 Task: Search for a place to stay in Amursk, Russia from 5th to 12th September for 2 adults, with a price range of ₹10,000 to ₹15,000, 1 bedroom, 1 bed, 1 bathroom, self check-in, and free parking.
Action: Mouse pressed left at (441, 115)
Screenshot: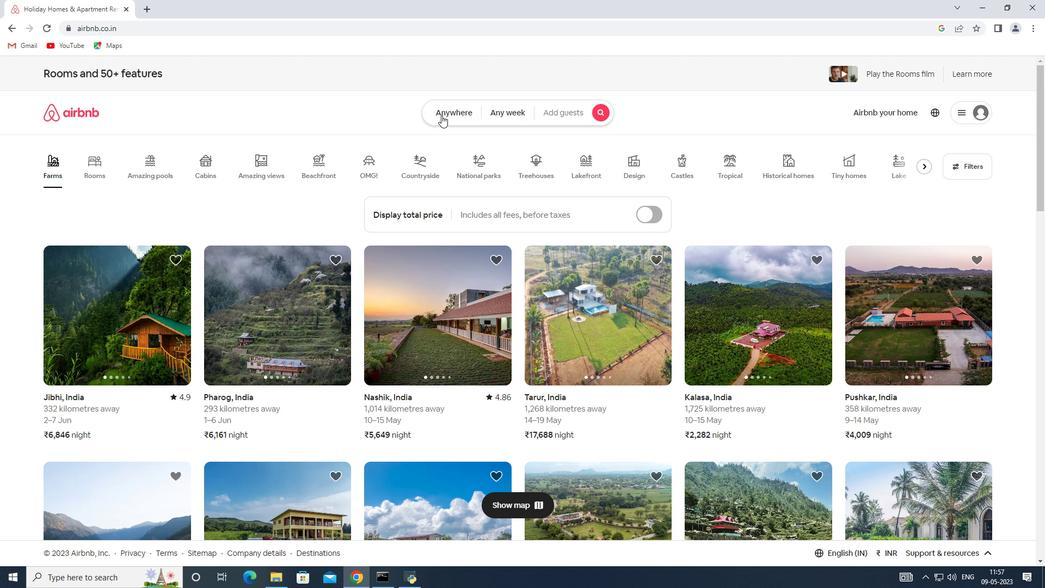
Action: Mouse moved to (349, 157)
Screenshot: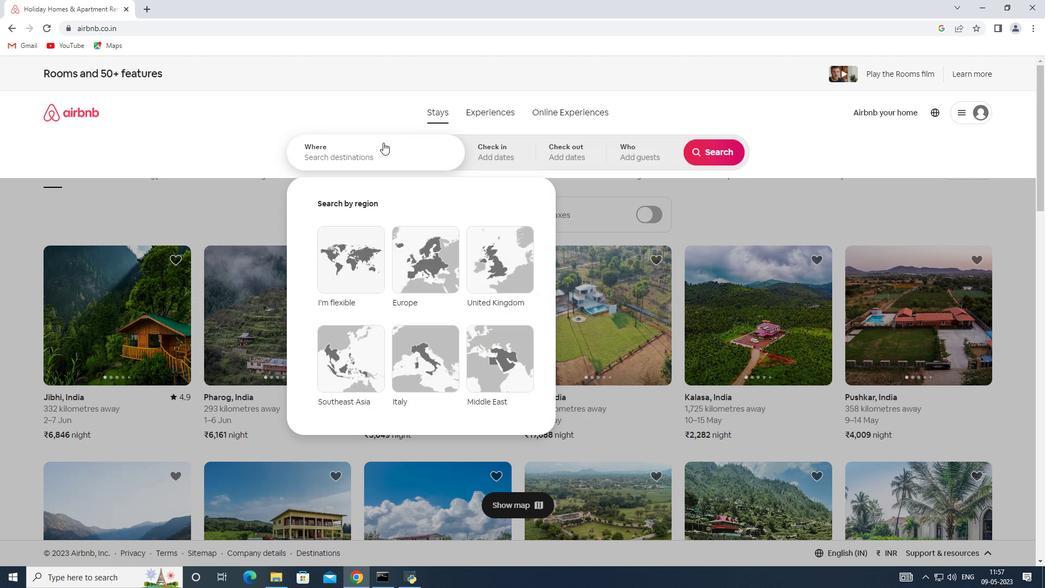 
Action: Mouse pressed left at (349, 157)
Screenshot: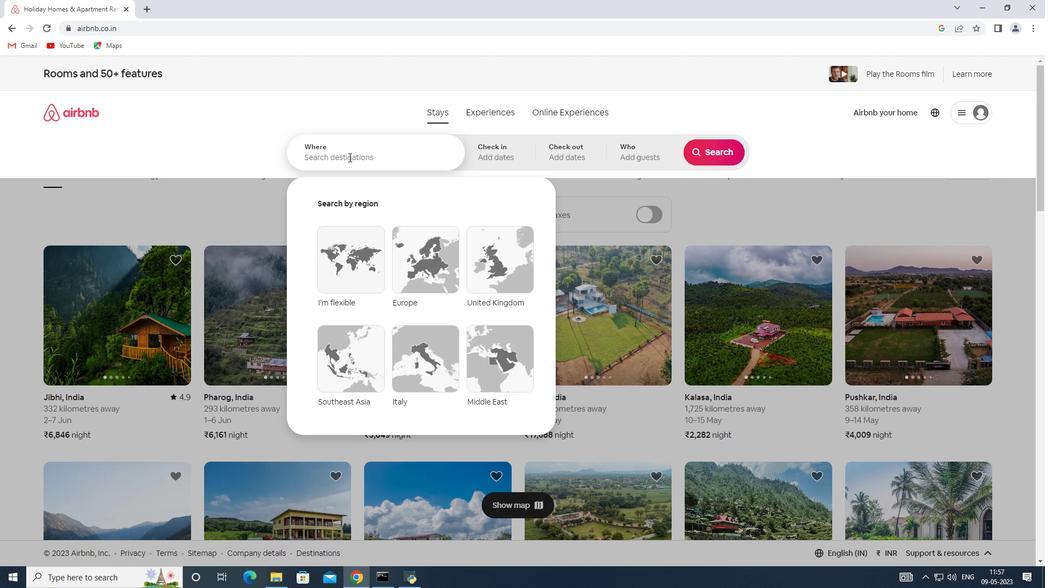 
Action: Key pressed <Key.shift><Key.shift><Key.shift><Key.shift><Key.shift>Amursk,<Key.shift>Russia
Screenshot: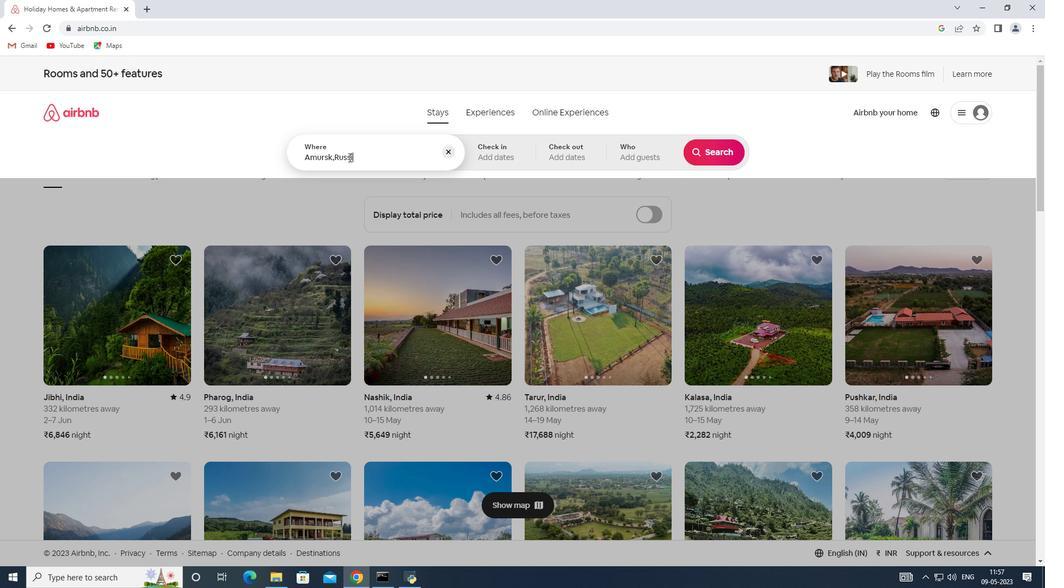 
Action: Mouse moved to (518, 167)
Screenshot: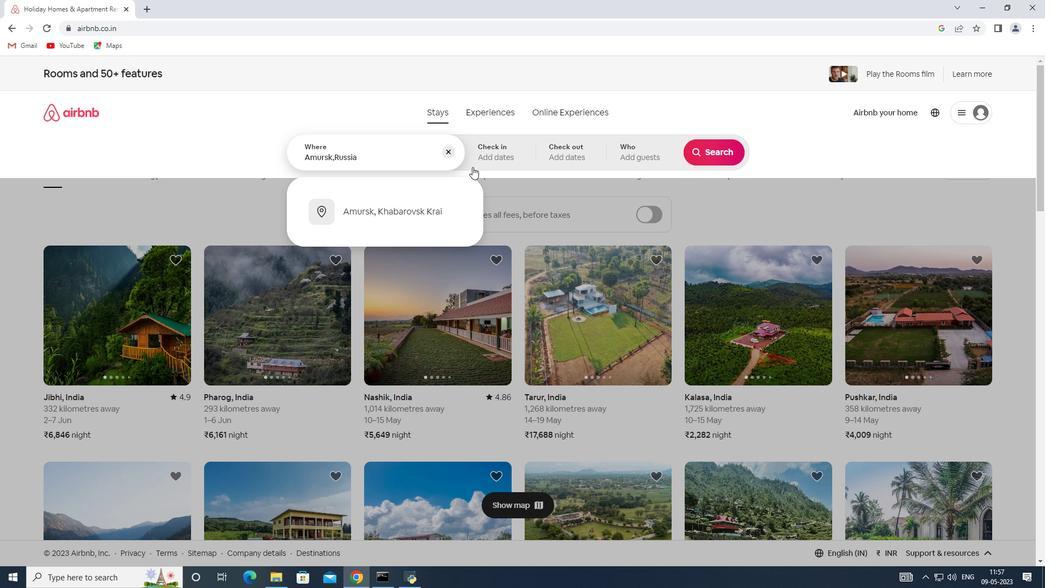 
Action: Mouse pressed left at (518, 167)
Screenshot: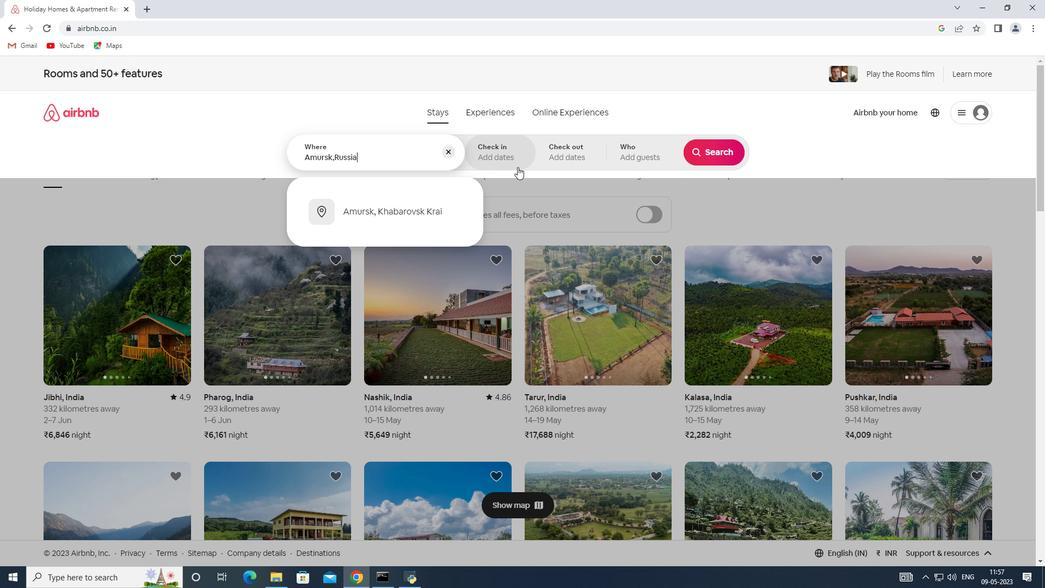
Action: Mouse moved to (714, 240)
Screenshot: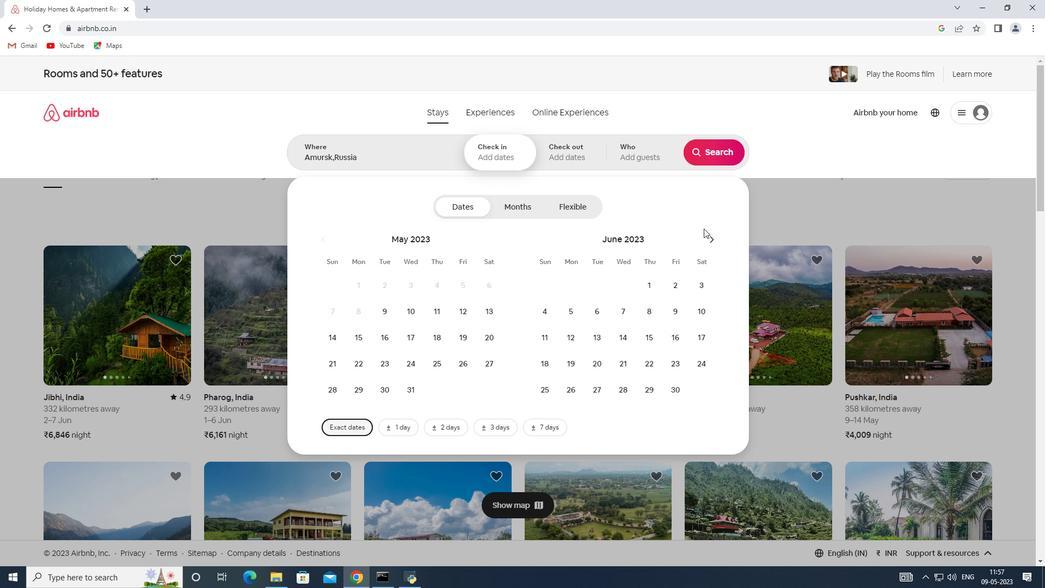 
Action: Mouse pressed left at (714, 240)
Screenshot: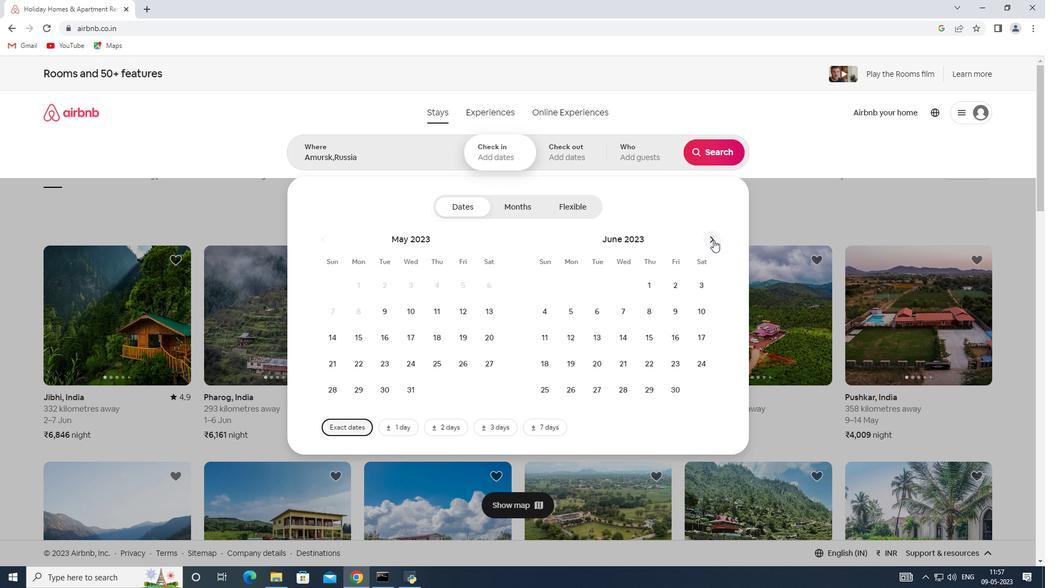 
Action: Mouse pressed left at (714, 240)
Screenshot: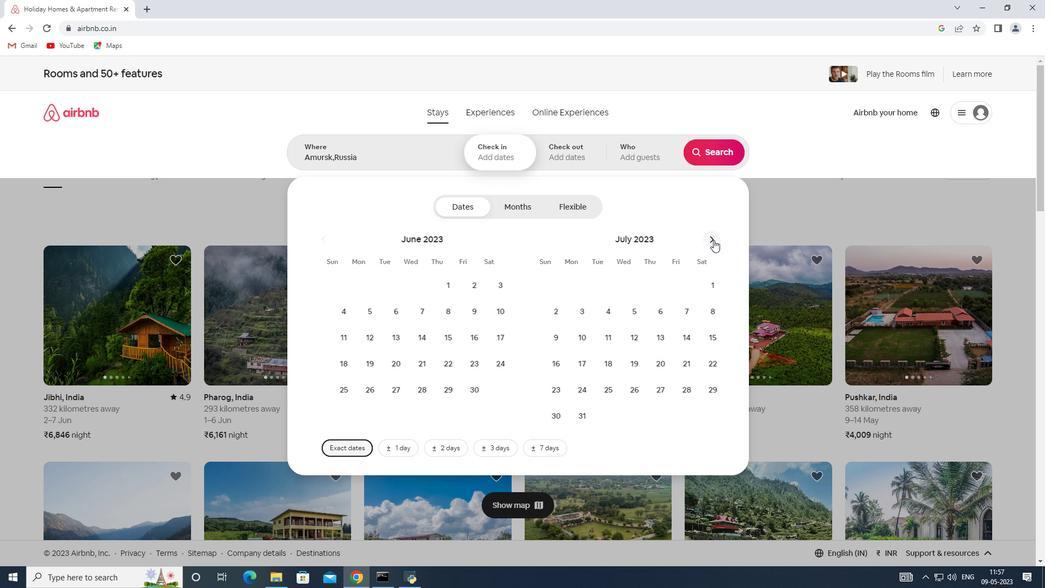 
Action: Mouse pressed left at (714, 240)
Screenshot: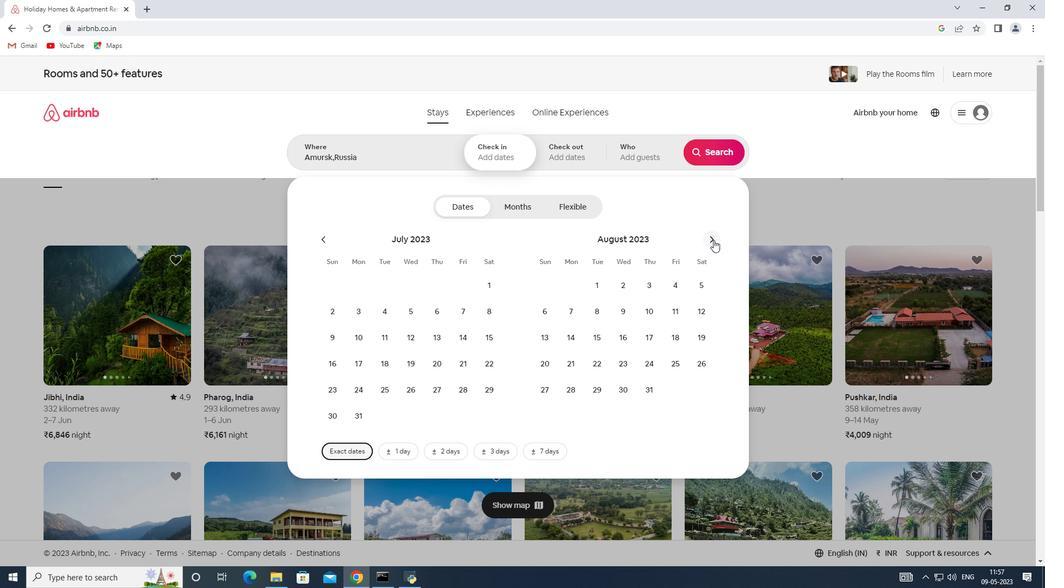 
Action: Mouse moved to (590, 311)
Screenshot: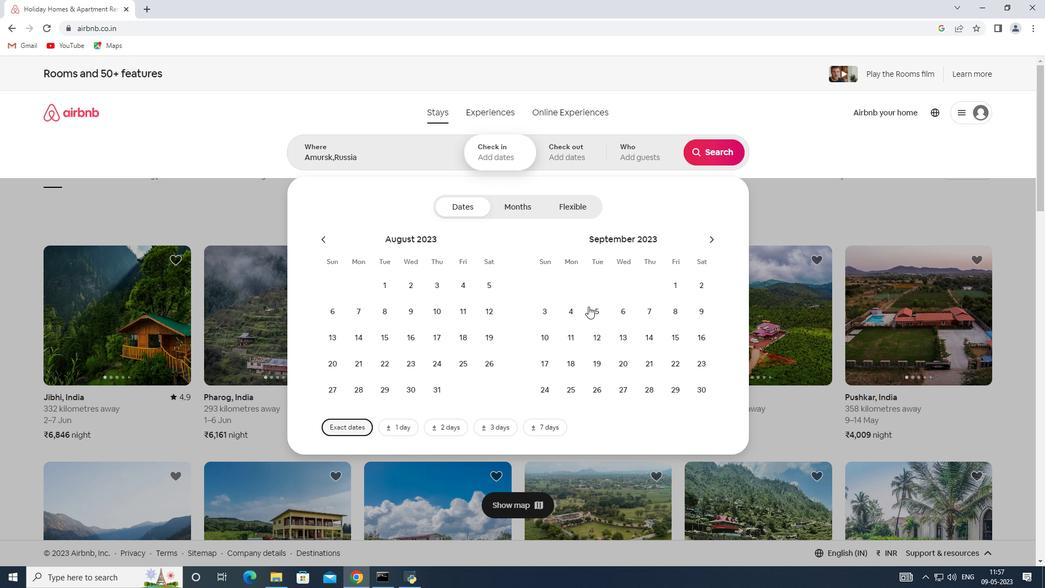
Action: Mouse pressed left at (590, 311)
Screenshot: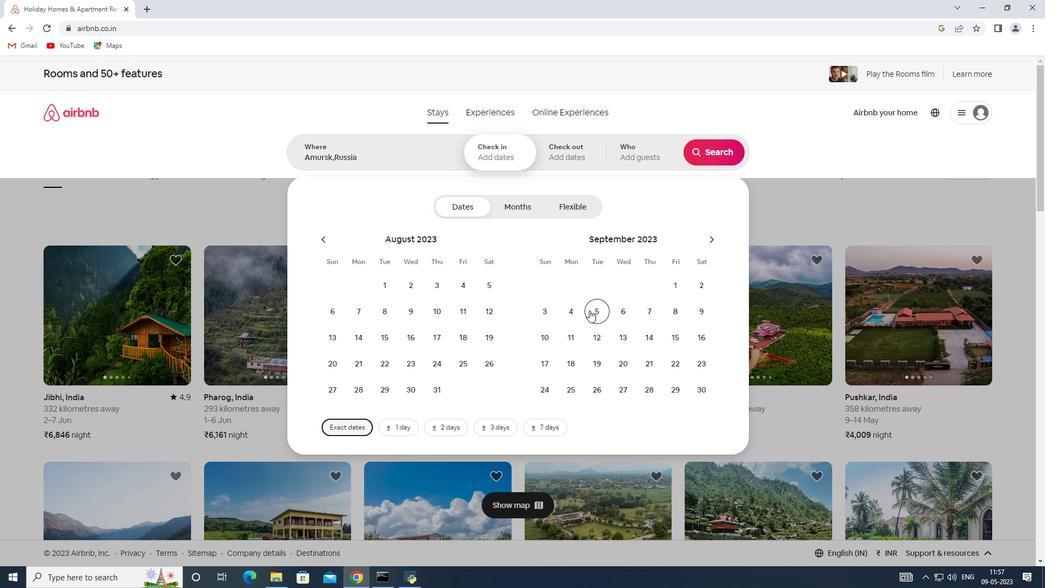 
Action: Mouse moved to (598, 338)
Screenshot: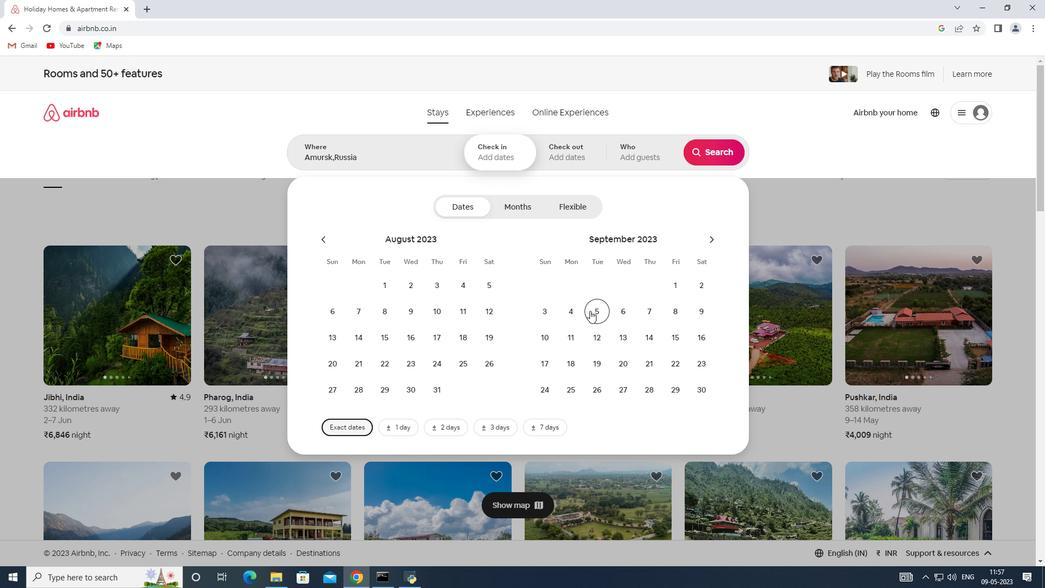 
Action: Mouse pressed left at (598, 338)
Screenshot: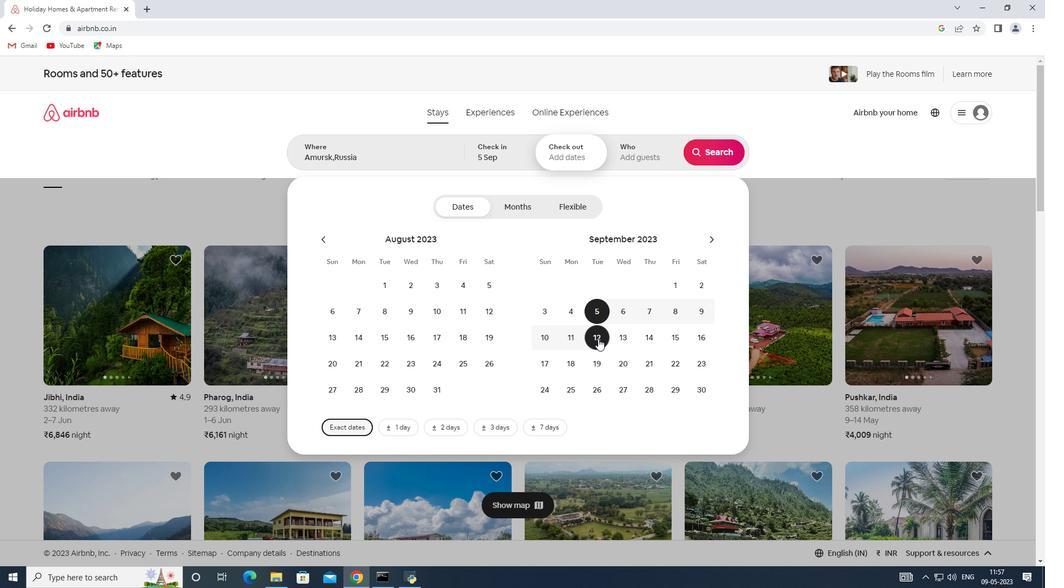
Action: Mouse moved to (629, 160)
Screenshot: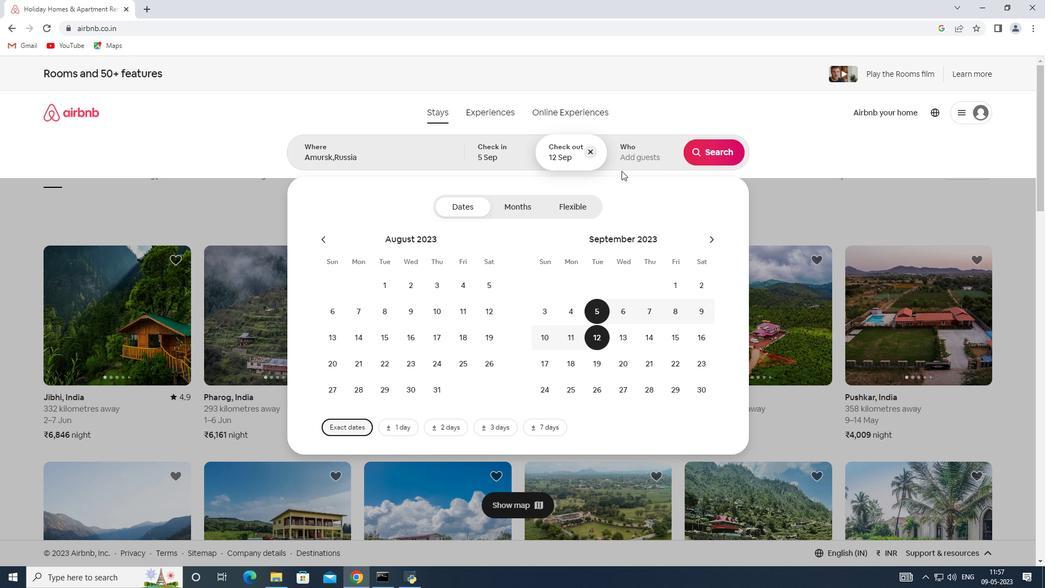 
Action: Mouse pressed left at (629, 160)
Screenshot: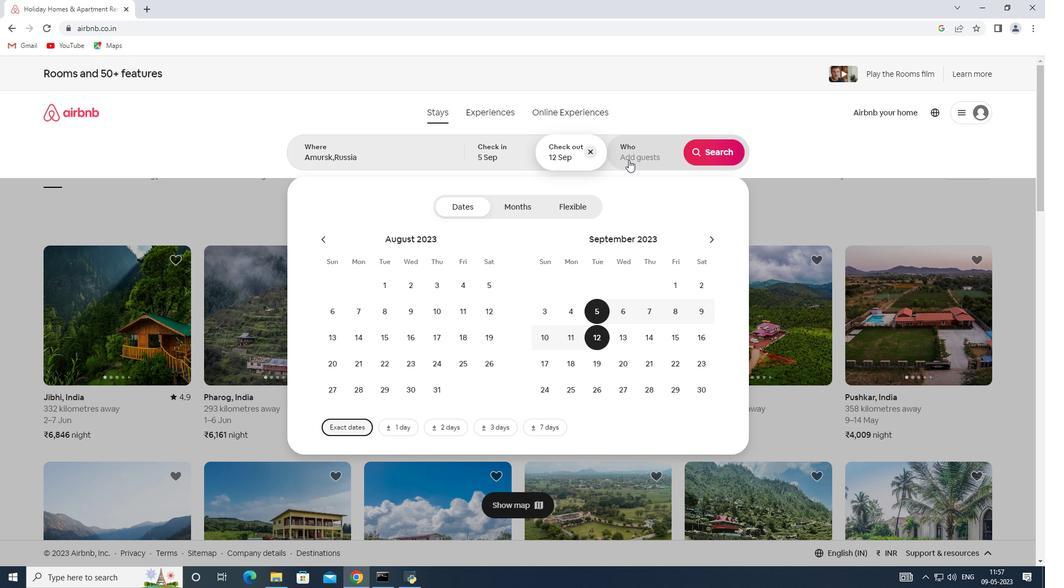
Action: Mouse moved to (718, 203)
Screenshot: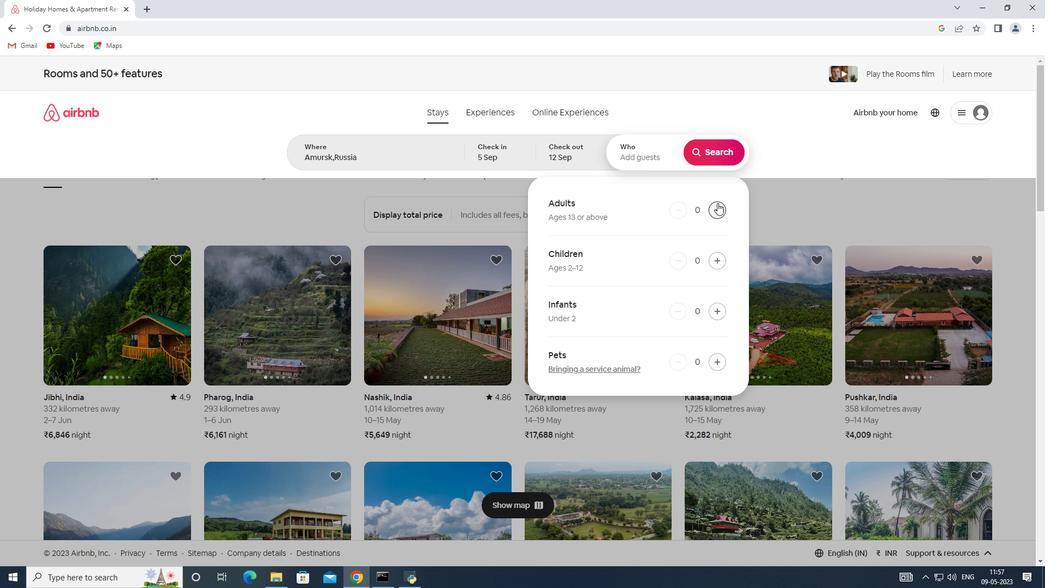 
Action: Mouse pressed left at (718, 203)
Screenshot: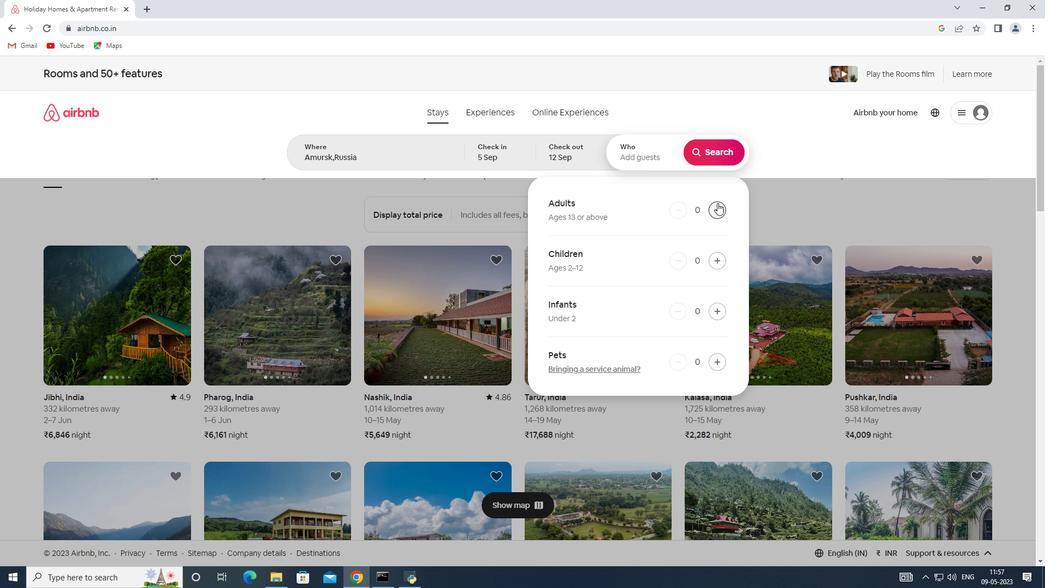 
Action: Mouse pressed left at (718, 203)
Screenshot: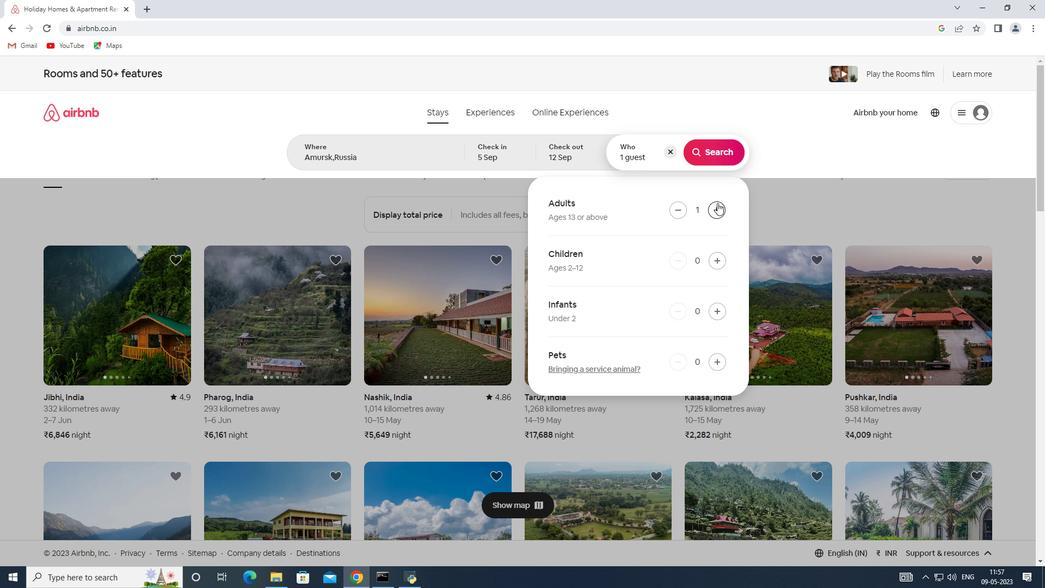 
Action: Mouse moved to (707, 152)
Screenshot: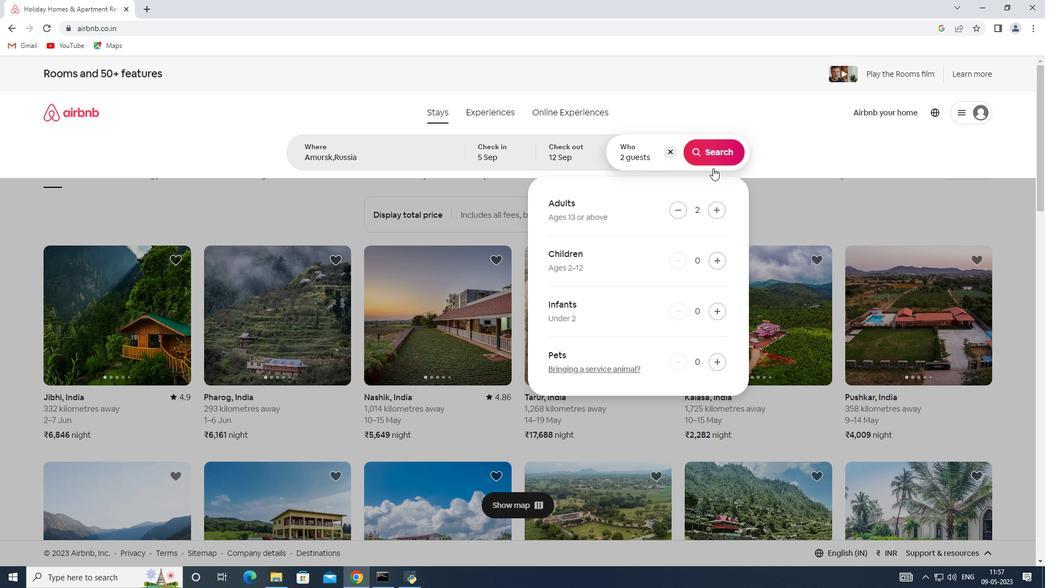 
Action: Mouse pressed left at (707, 152)
Screenshot: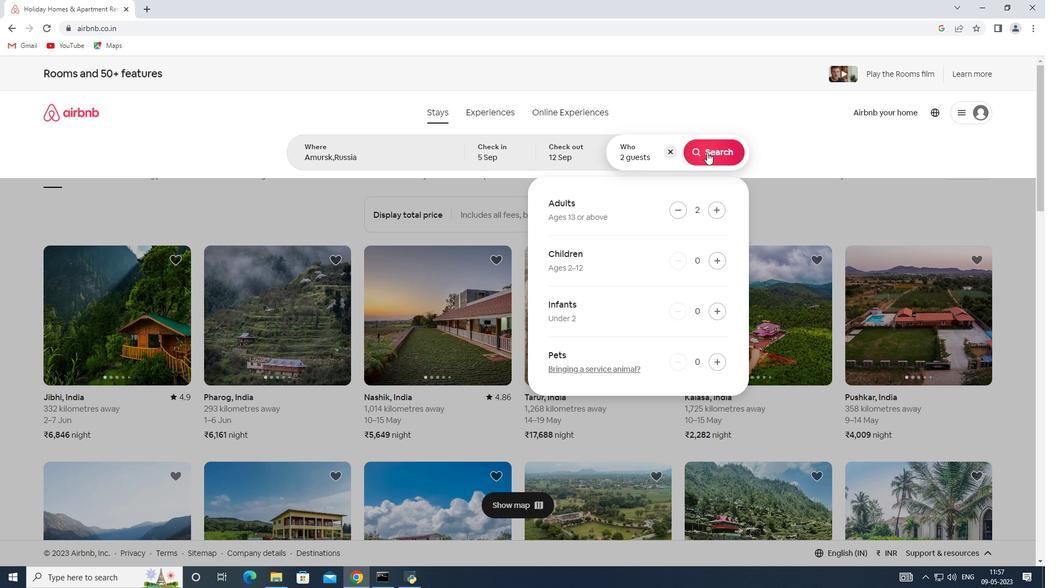 
Action: Mouse moved to (1001, 116)
Screenshot: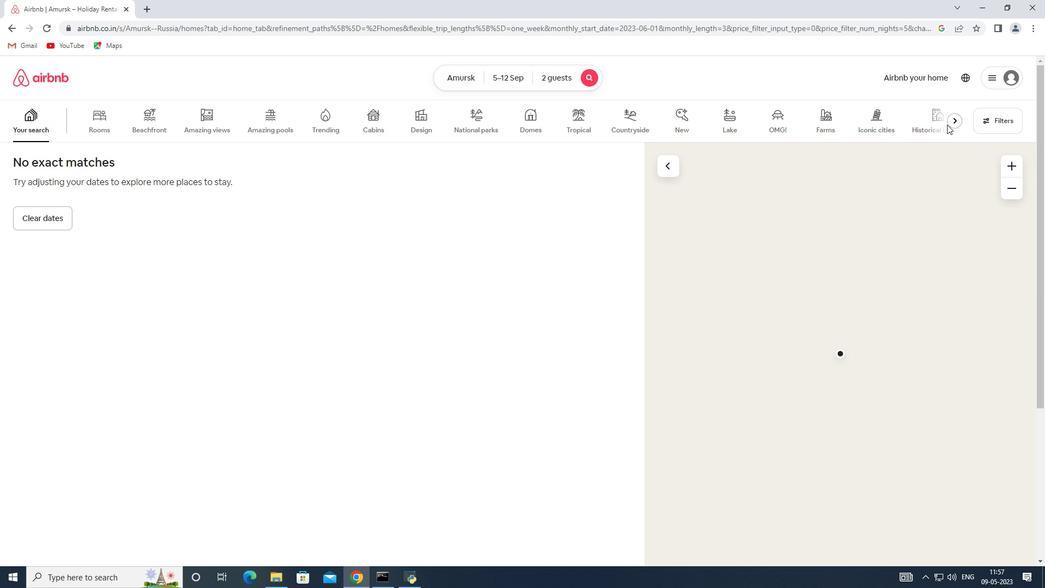 
Action: Mouse pressed left at (1001, 116)
Screenshot: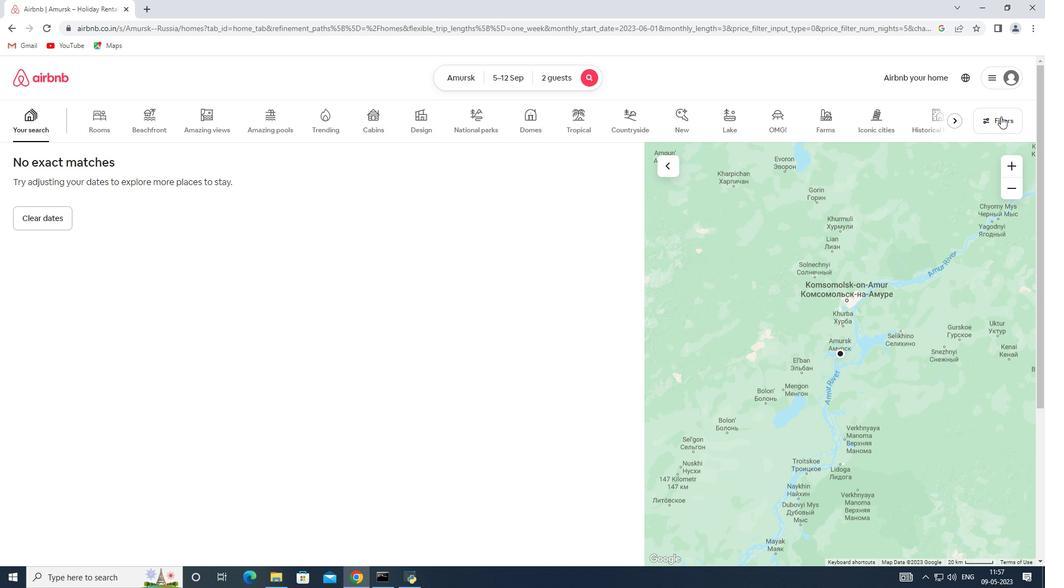
Action: Mouse moved to (373, 390)
Screenshot: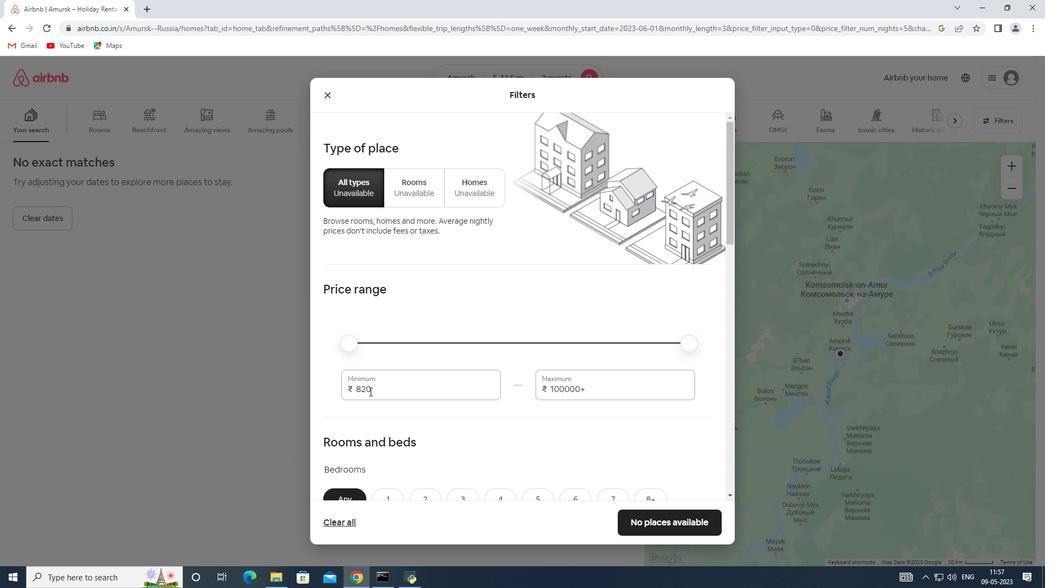 
Action: Mouse pressed left at (373, 390)
Screenshot: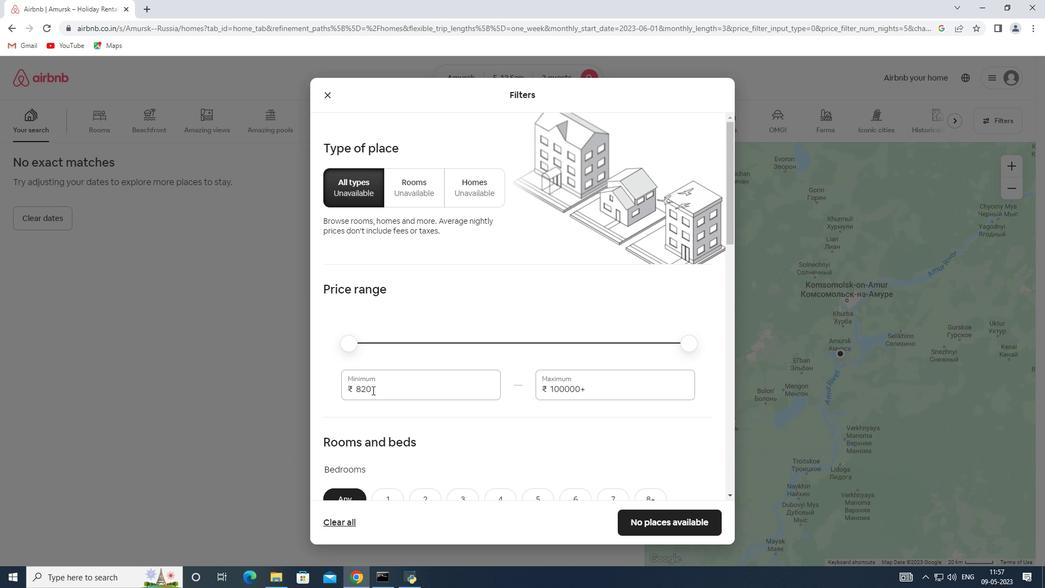 
Action: Mouse moved to (330, 390)
Screenshot: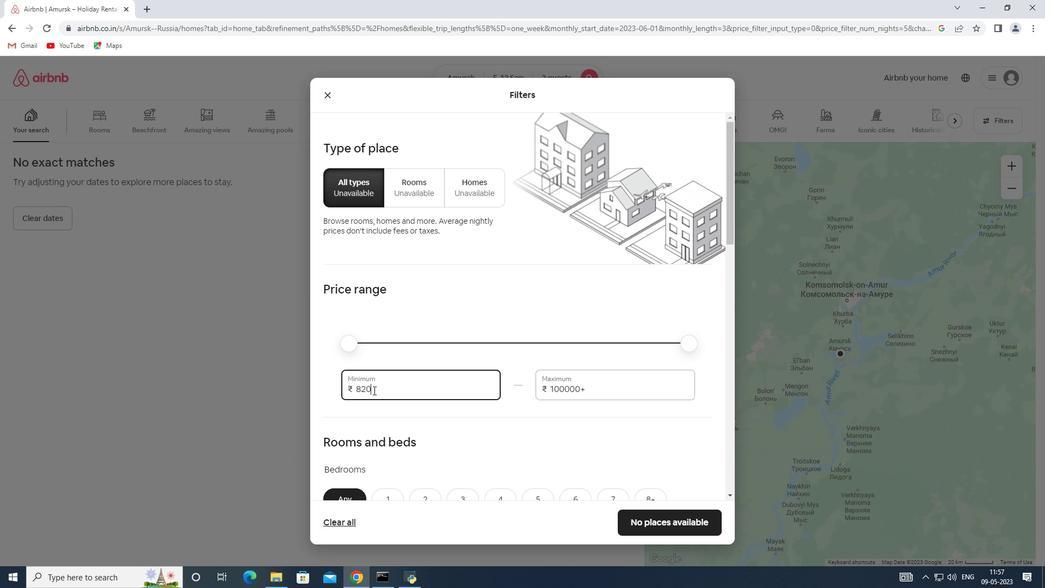 
Action: Key pressed 10000
Screenshot: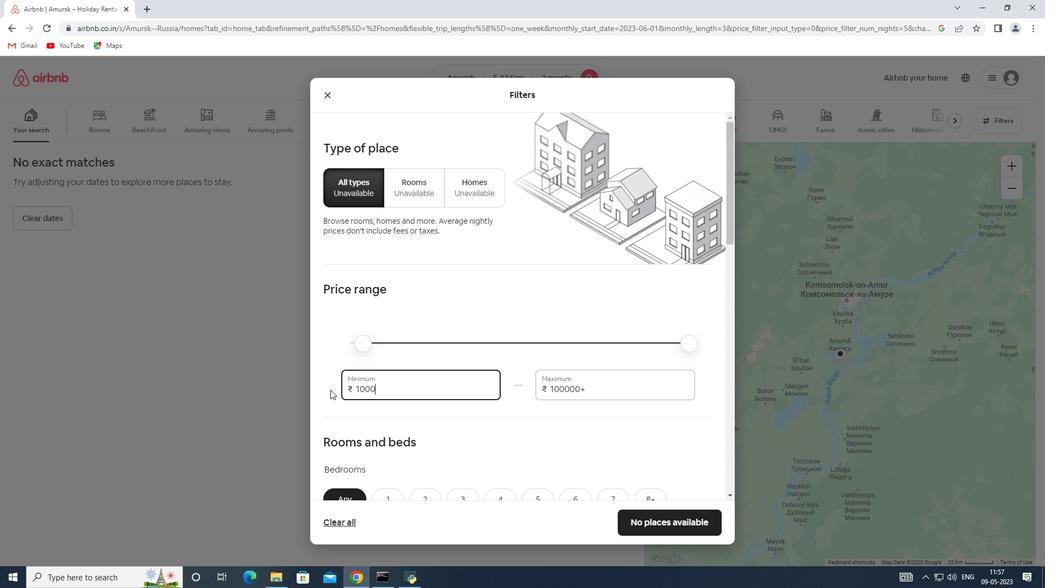 
Action: Mouse moved to (592, 392)
Screenshot: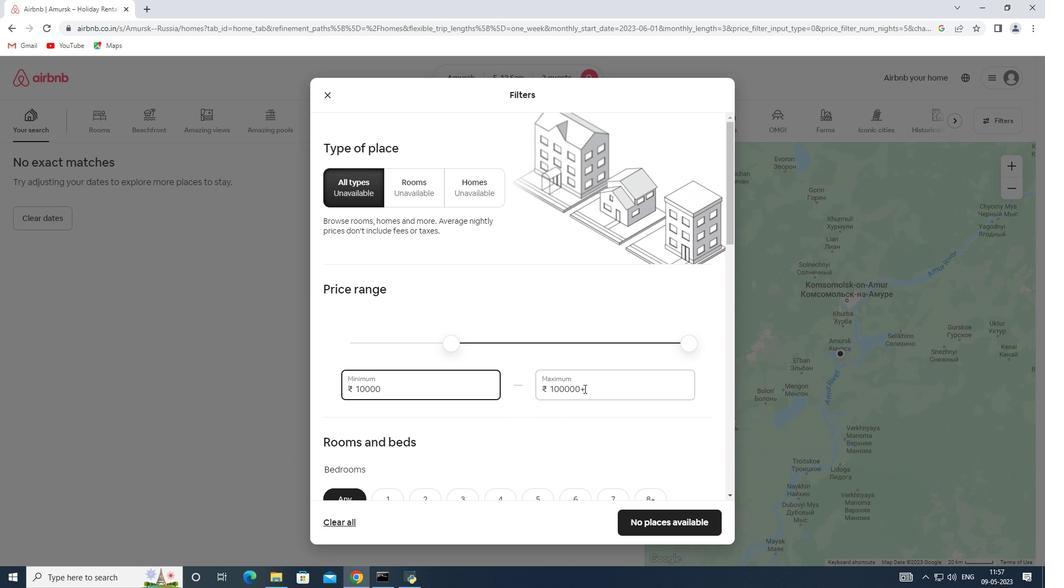 
Action: Mouse pressed left at (592, 392)
Screenshot: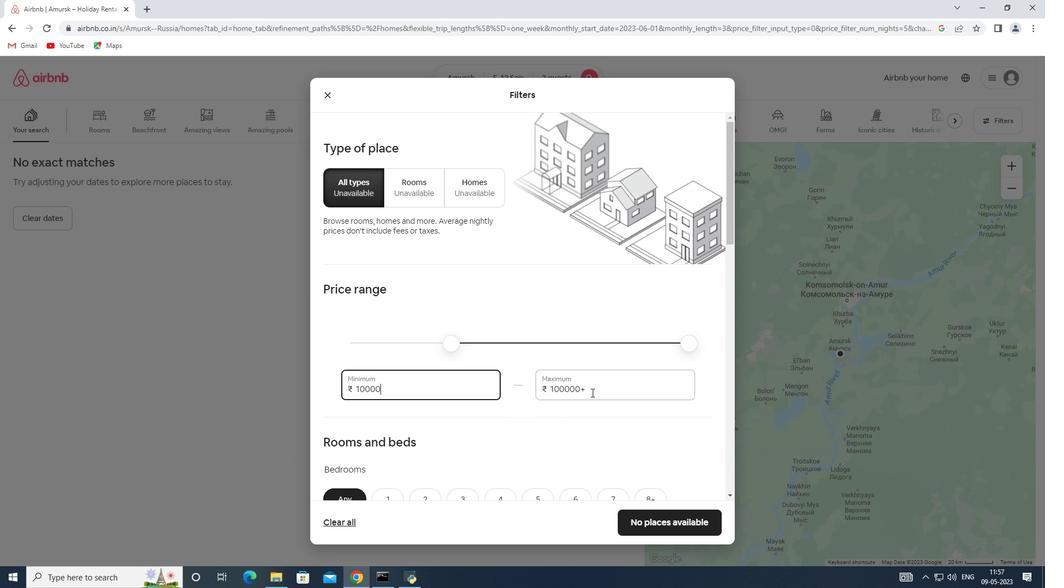 
Action: Mouse moved to (521, 386)
Screenshot: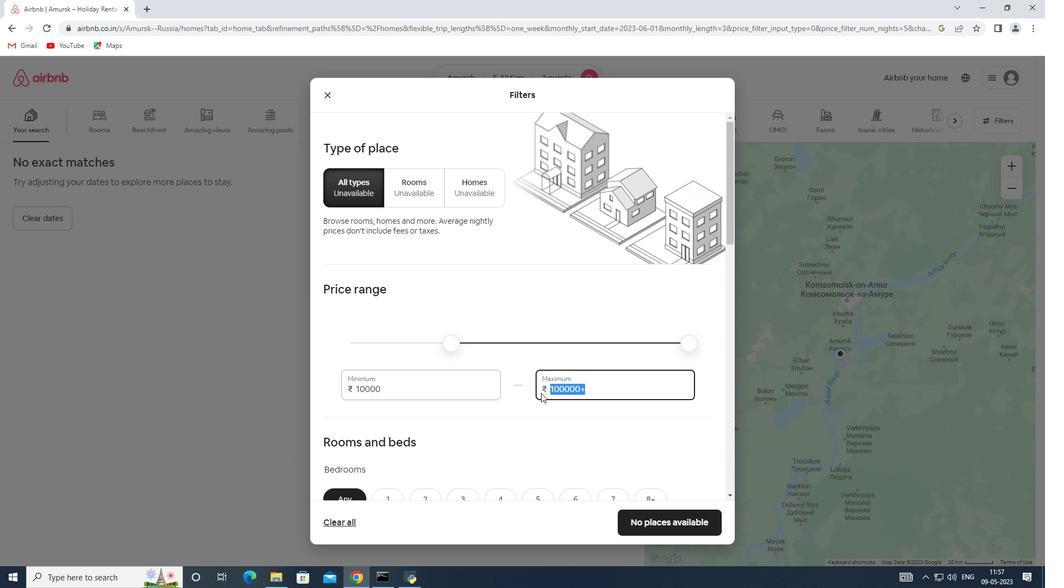 
Action: Key pressed 15
Screenshot: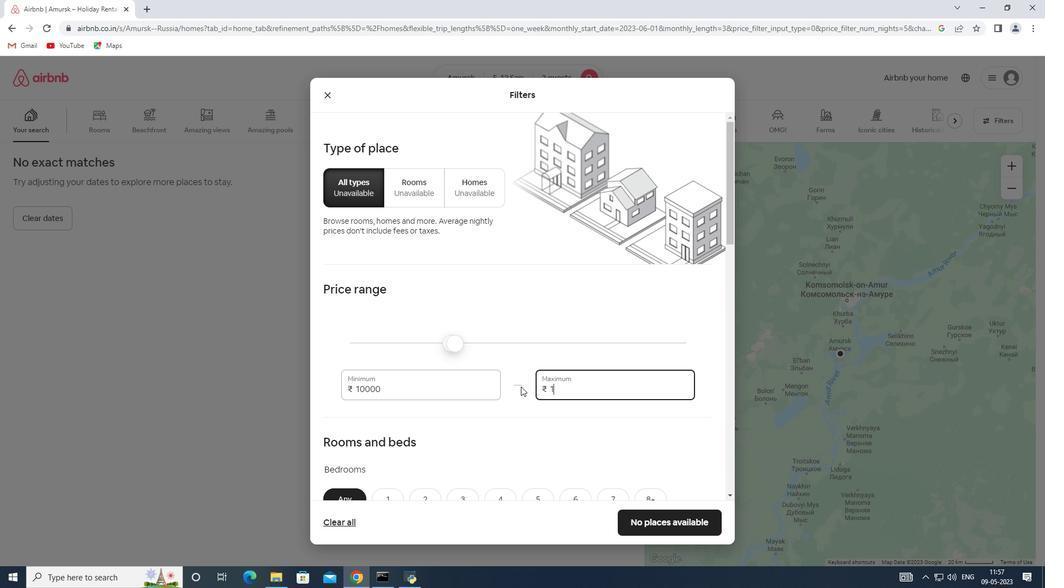 
Action: Mouse moved to (520, 386)
Screenshot: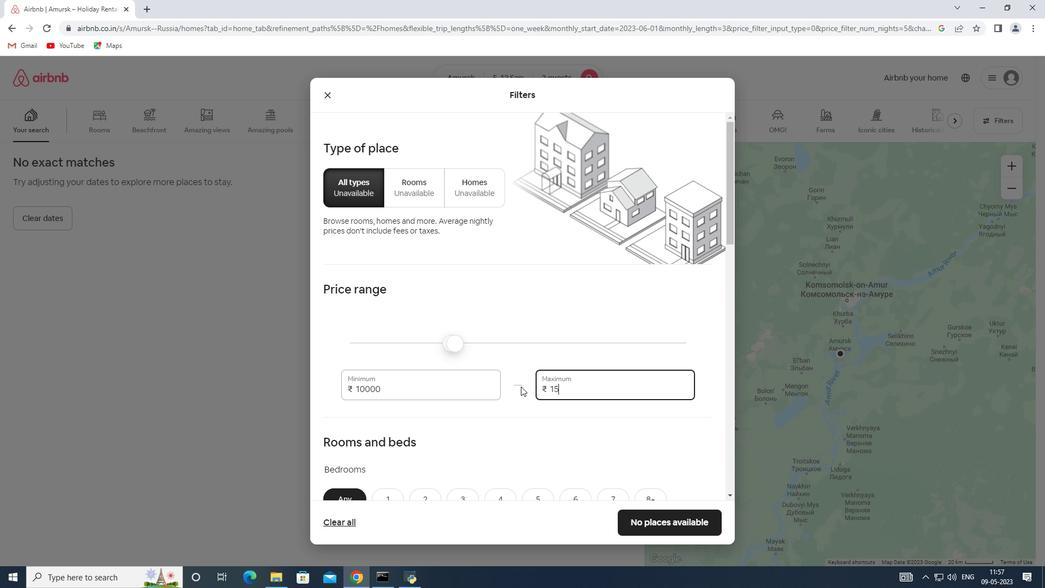 
Action: Key pressed 000
Screenshot: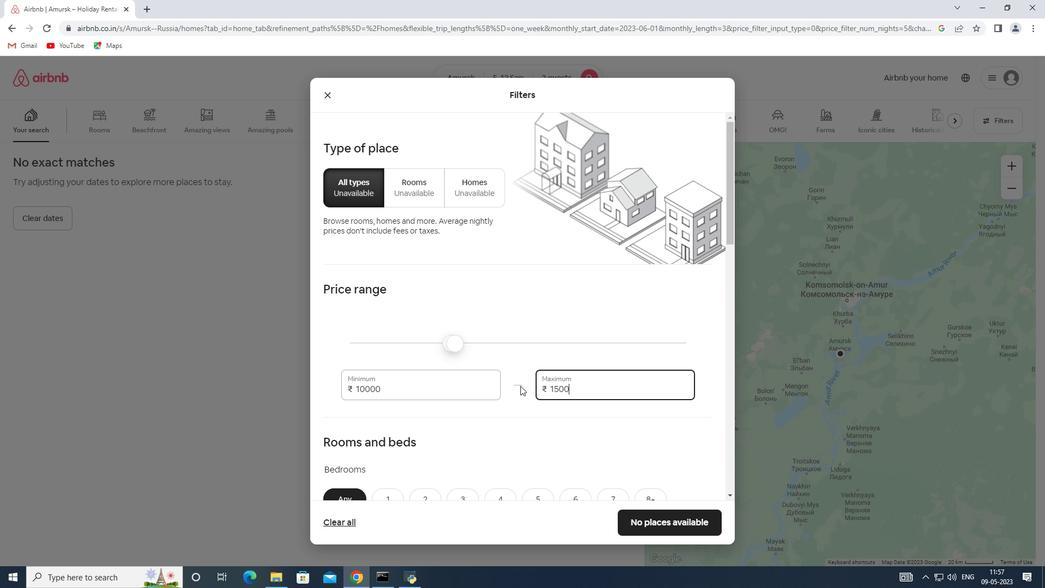 
Action: Mouse moved to (507, 378)
Screenshot: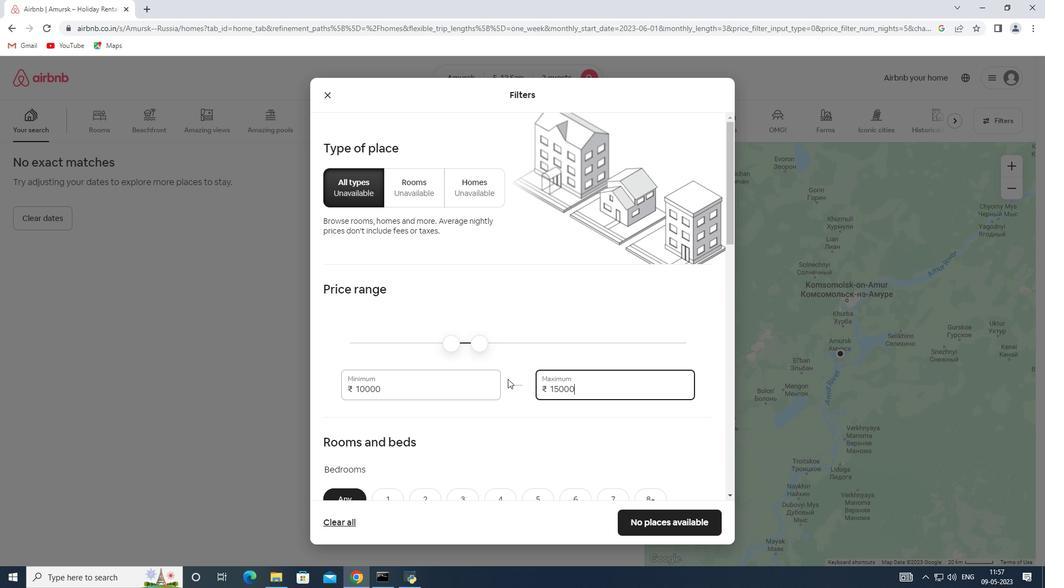 
Action: Mouse scrolled (507, 378) with delta (0, 0)
Screenshot: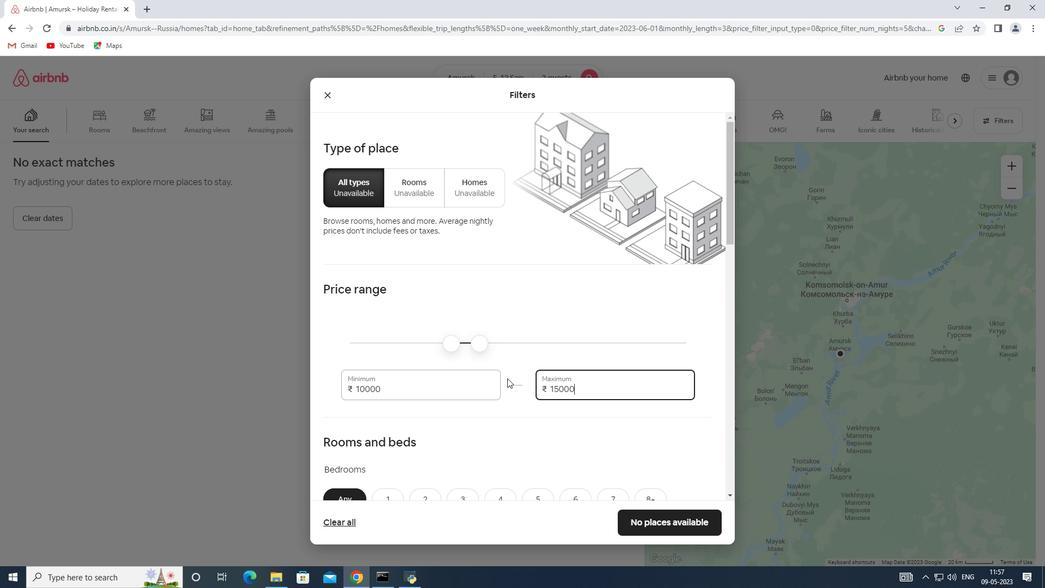 
Action: Mouse scrolled (507, 378) with delta (0, 0)
Screenshot: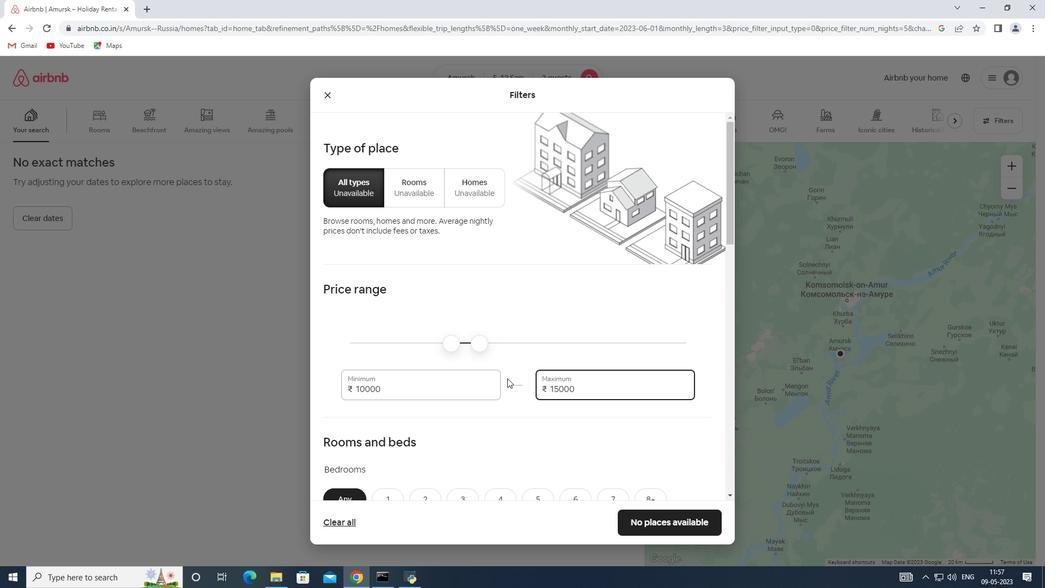 
Action: Mouse scrolled (507, 378) with delta (0, 0)
Screenshot: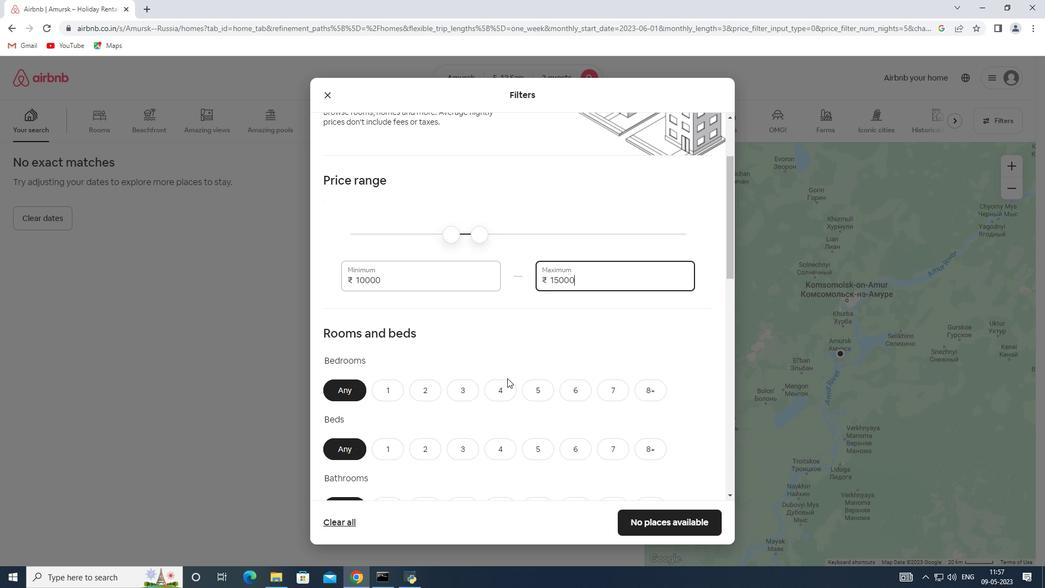 
Action: Mouse moved to (508, 376)
Screenshot: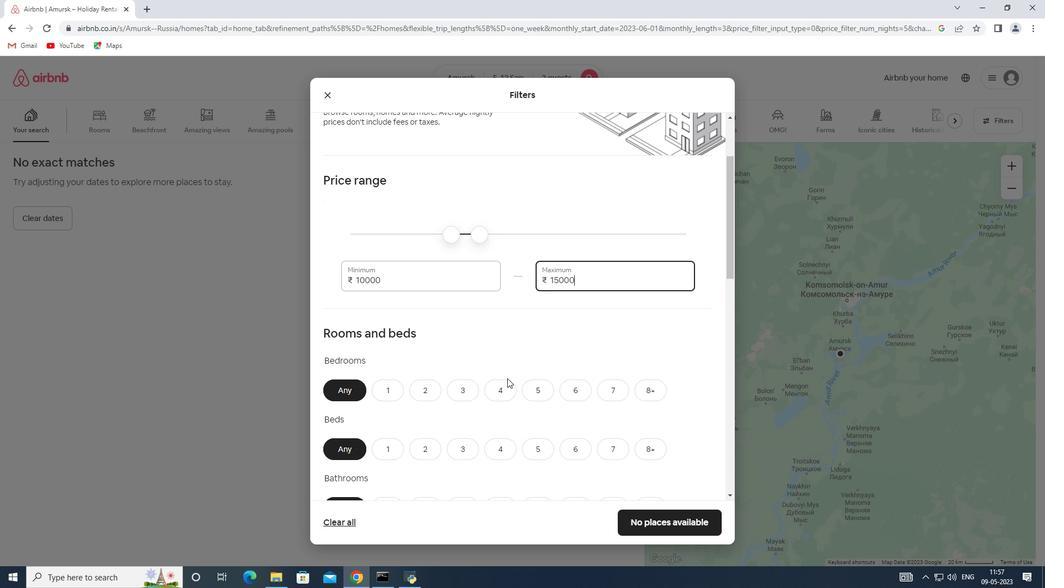 
Action: Mouse scrolled (508, 376) with delta (0, 0)
Screenshot: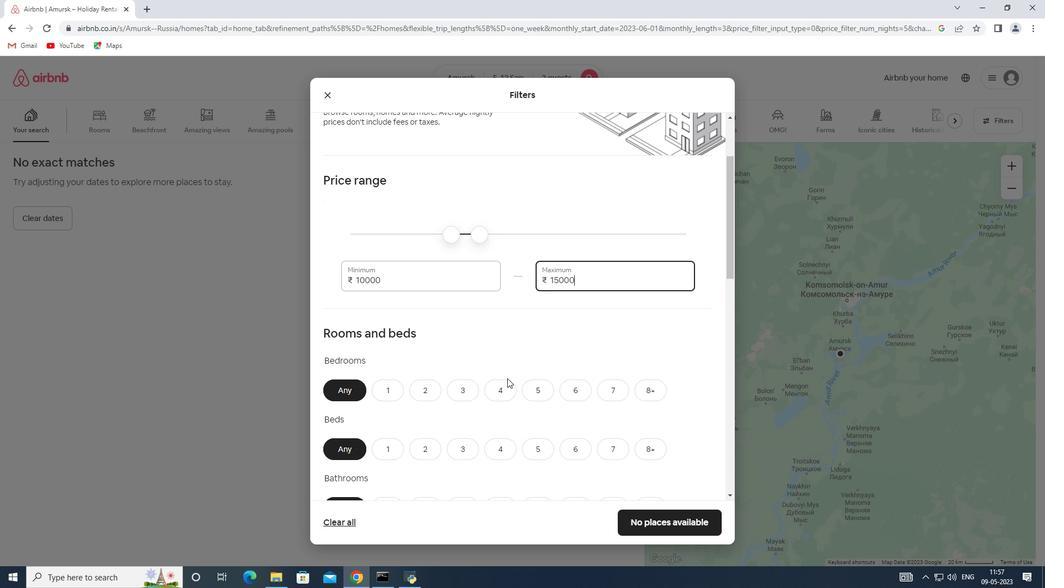 
Action: Mouse moved to (393, 284)
Screenshot: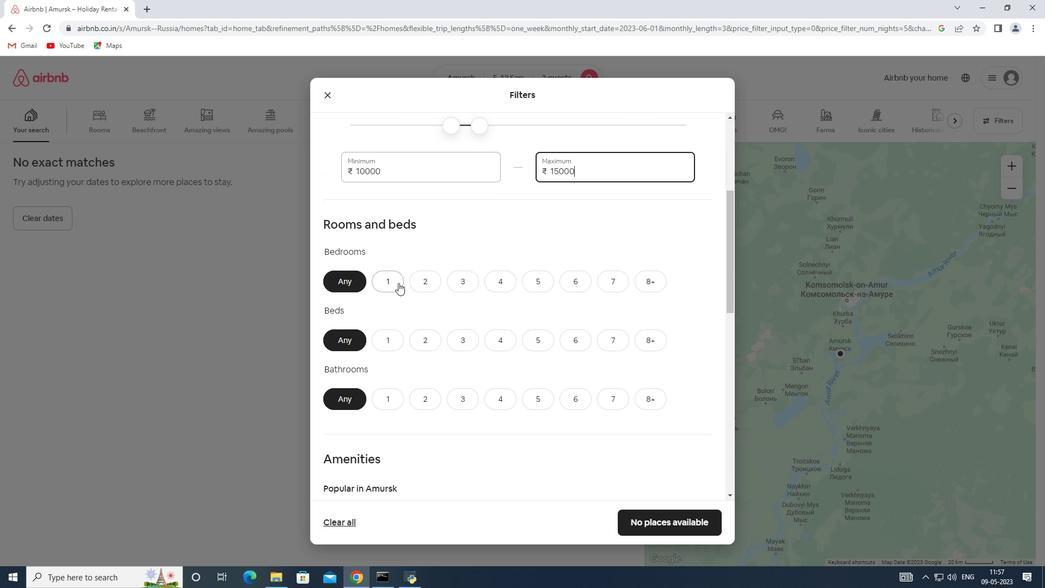
Action: Mouse pressed left at (393, 284)
Screenshot: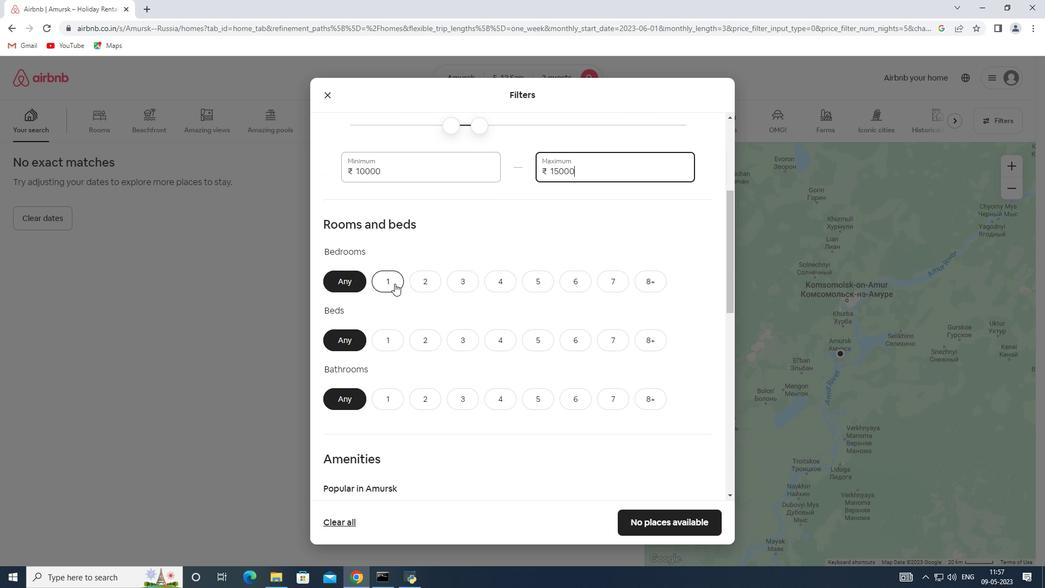 
Action: Mouse moved to (394, 337)
Screenshot: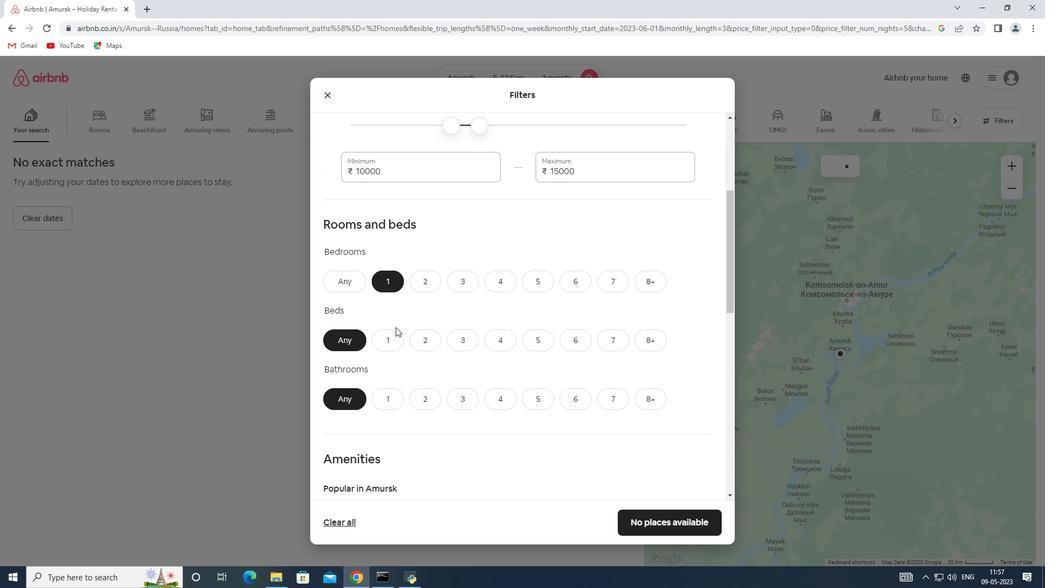
Action: Mouse pressed left at (394, 337)
Screenshot: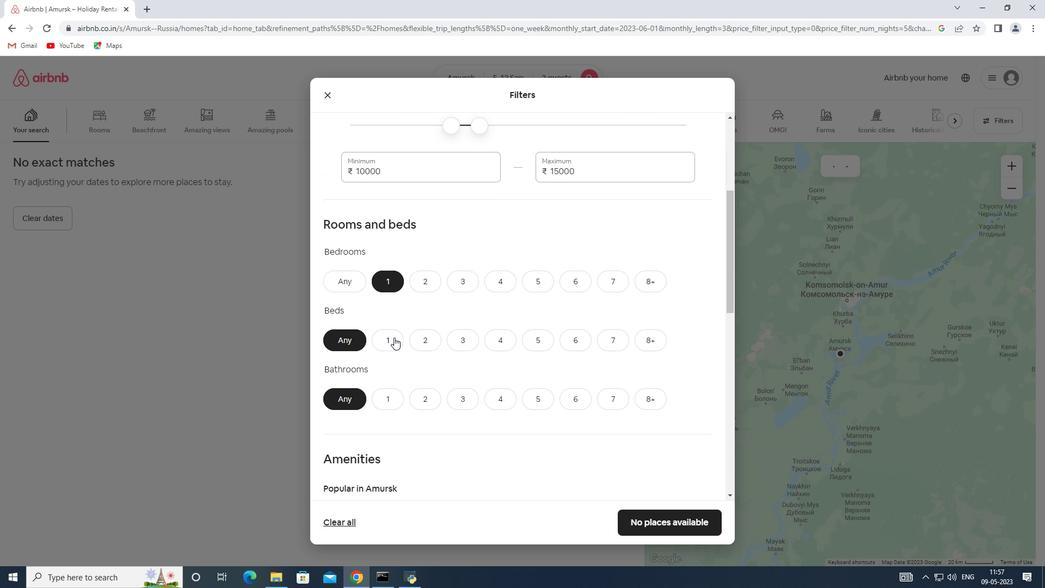 
Action: Mouse moved to (386, 397)
Screenshot: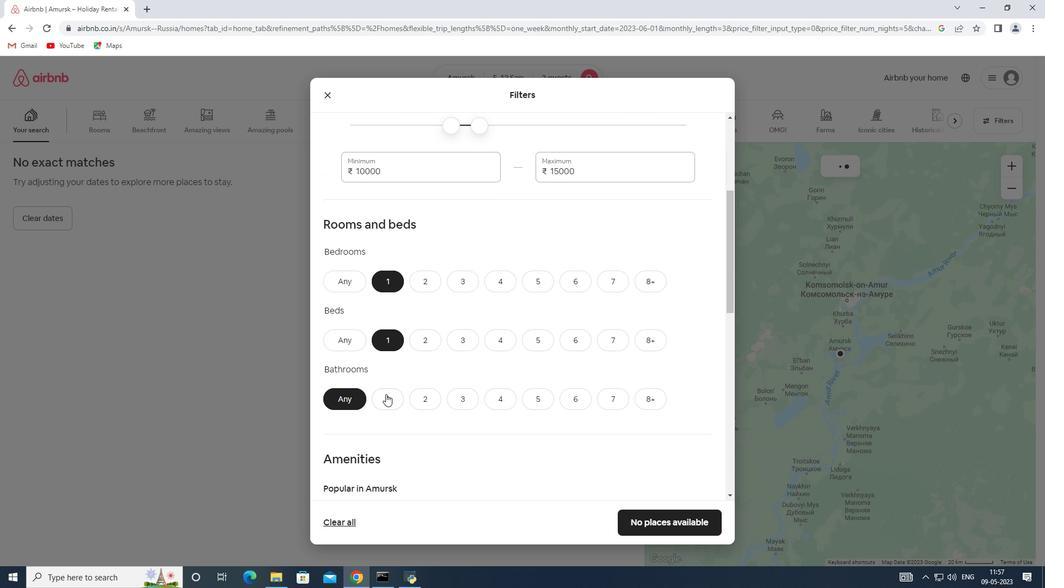 
Action: Mouse pressed left at (386, 397)
Screenshot: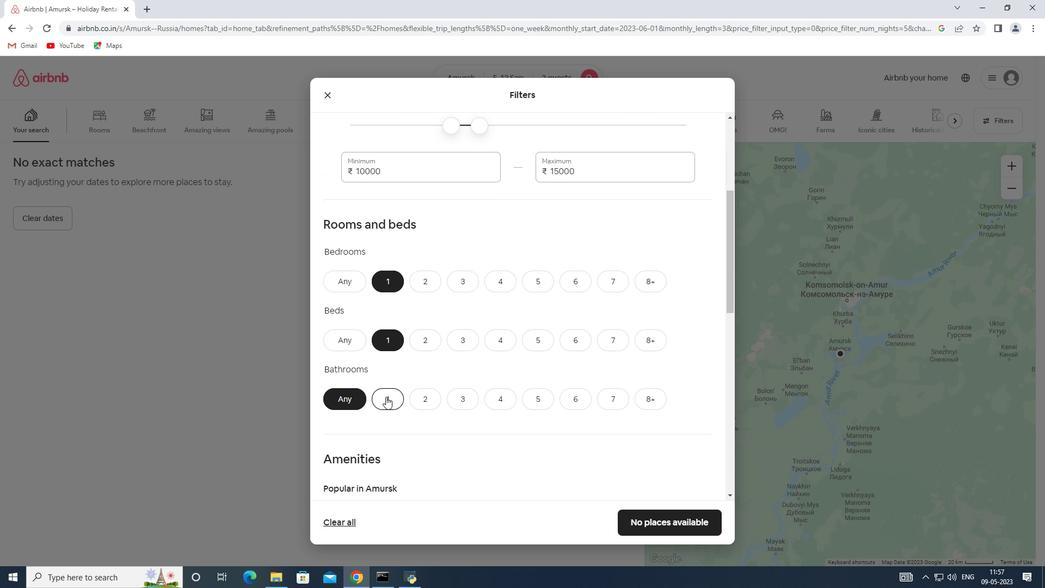 
Action: Mouse moved to (458, 327)
Screenshot: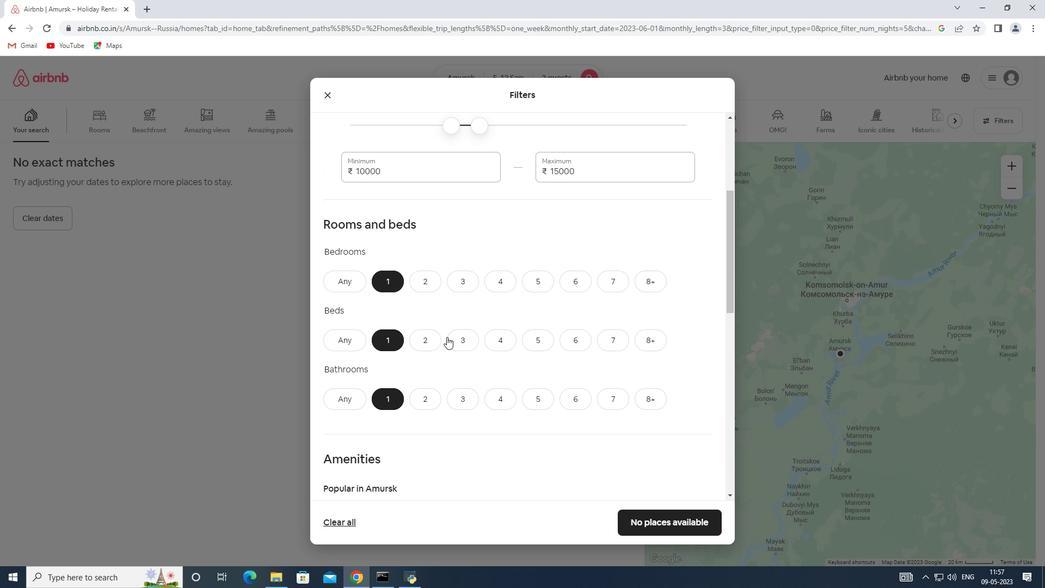 
Action: Mouse scrolled (458, 327) with delta (0, 0)
Screenshot: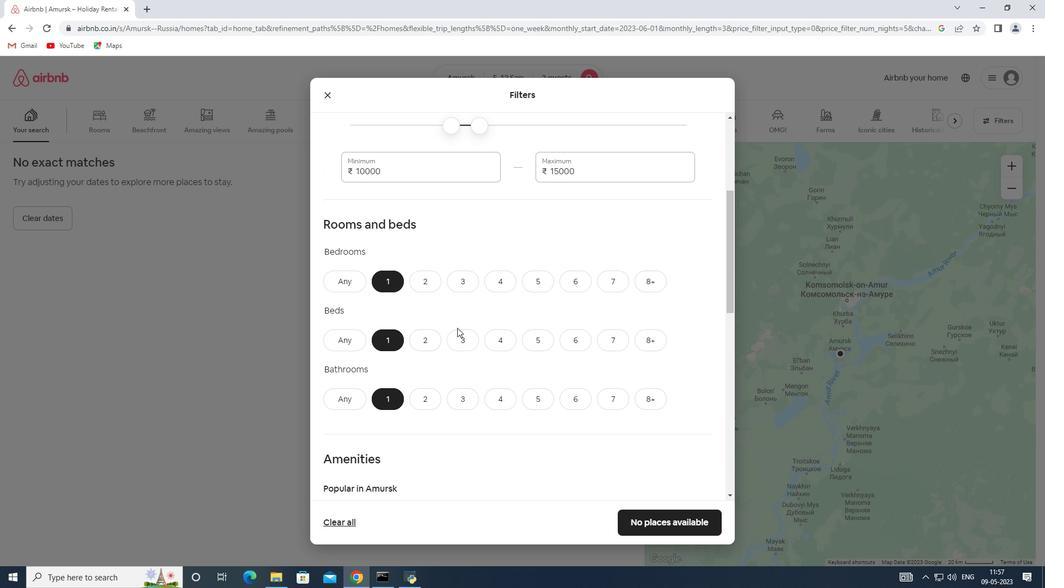 
Action: Mouse scrolled (458, 327) with delta (0, 0)
Screenshot: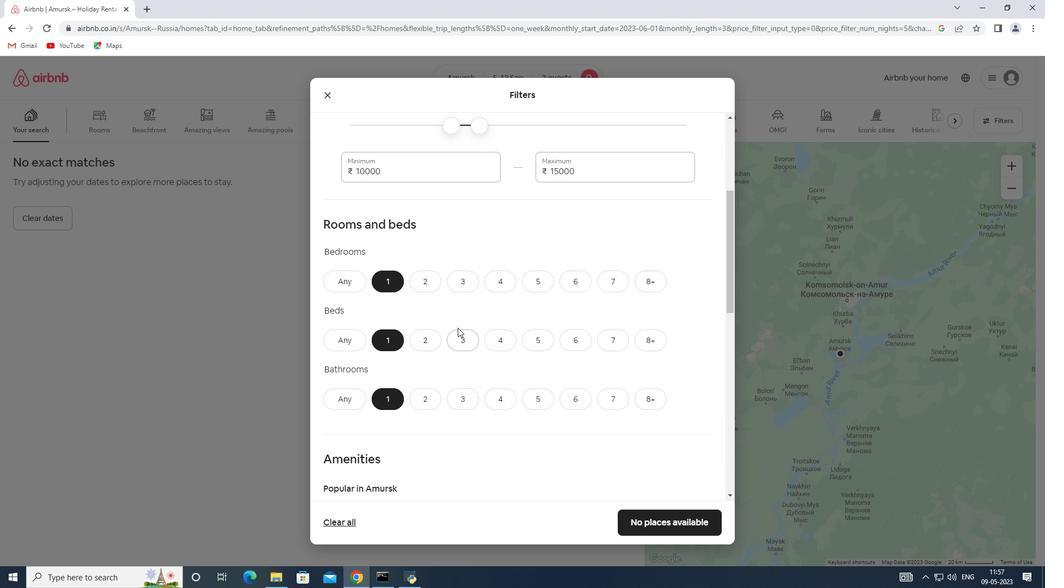 
Action: Mouse scrolled (458, 327) with delta (0, 0)
Screenshot: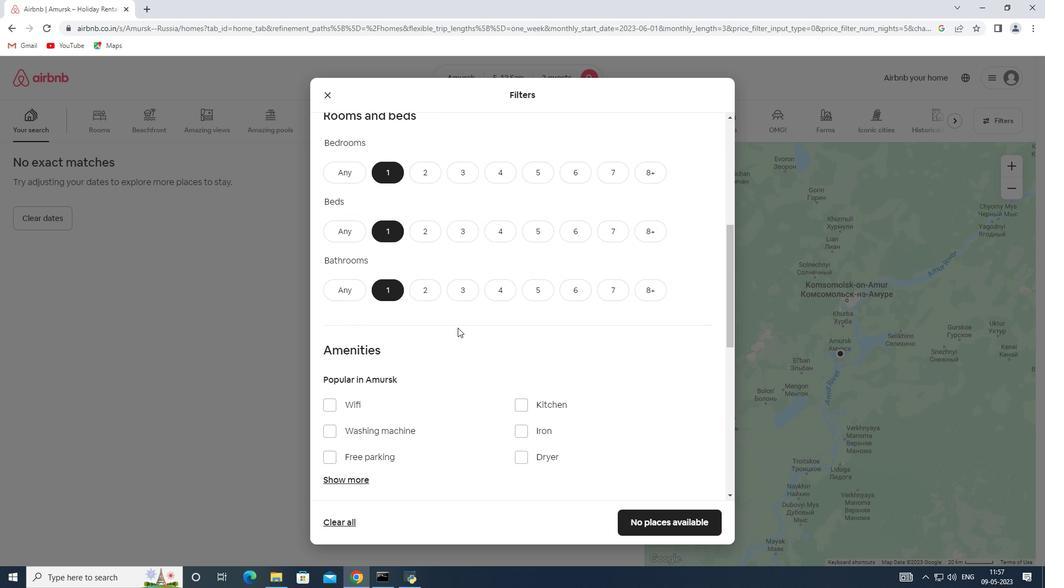 
Action: Mouse scrolled (458, 327) with delta (0, 0)
Screenshot: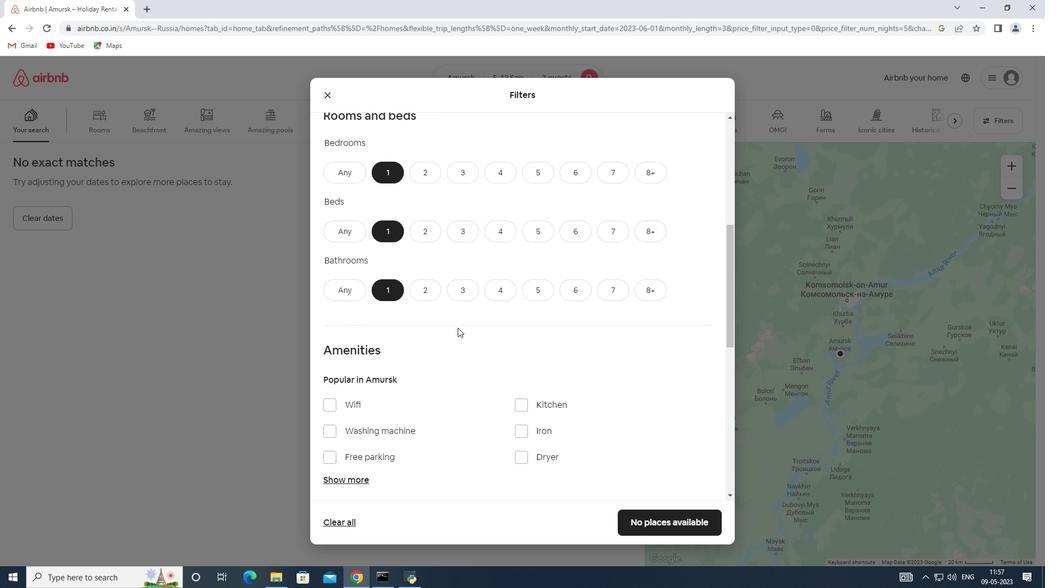 
Action: Mouse moved to (382, 339)
Screenshot: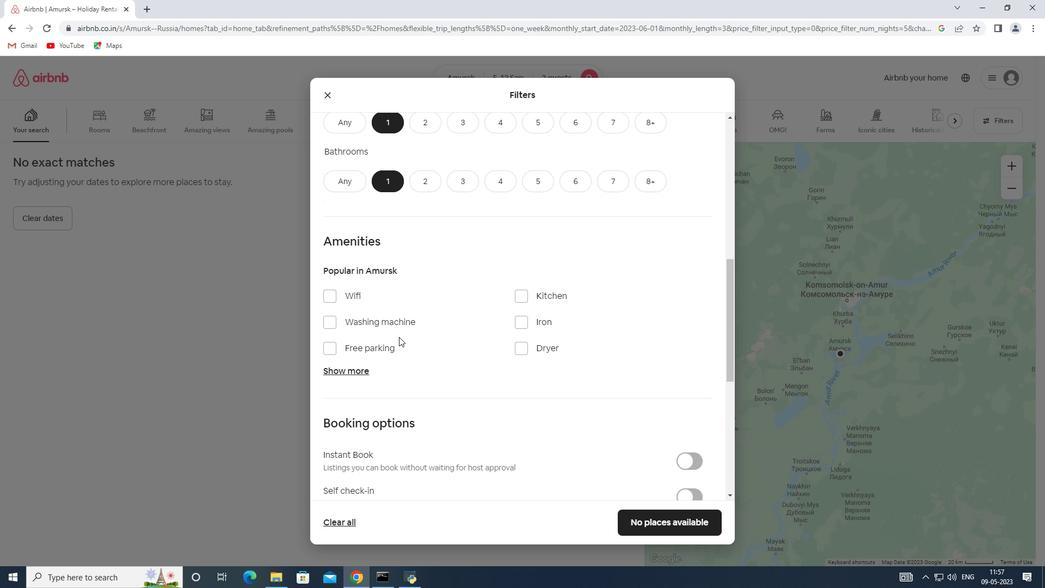 
Action: Mouse scrolled (382, 338) with delta (0, 0)
Screenshot: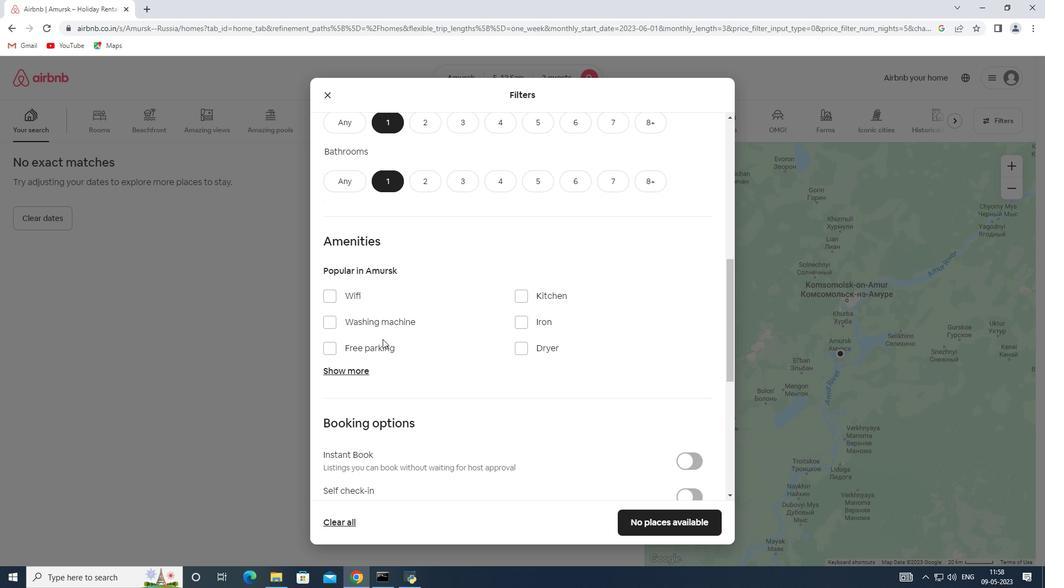 
Action: Mouse scrolled (382, 338) with delta (0, 0)
Screenshot: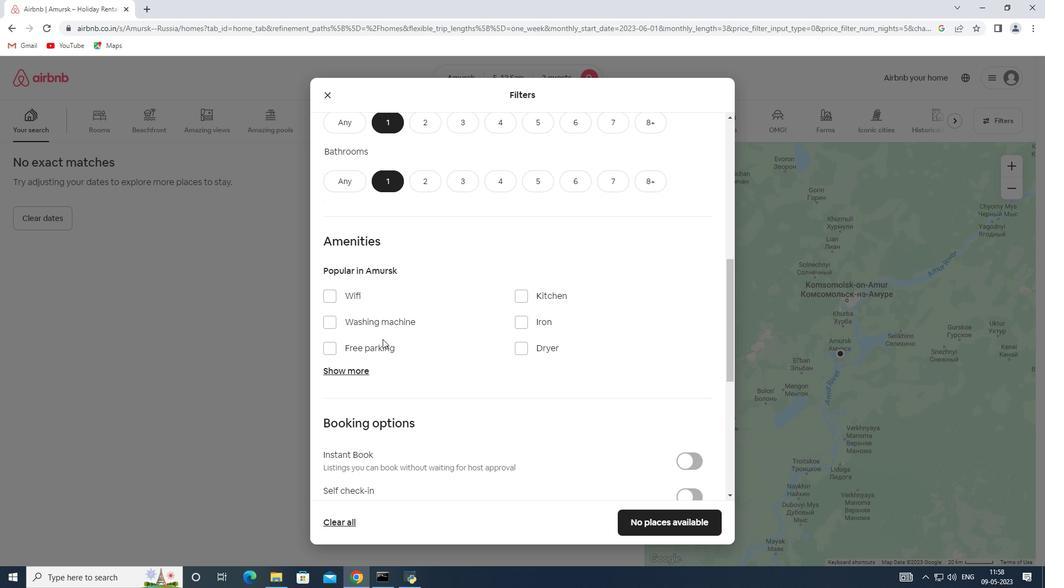 
Action: Mouse scrolled (382, 338) with delta (0, 0)
Screenshot: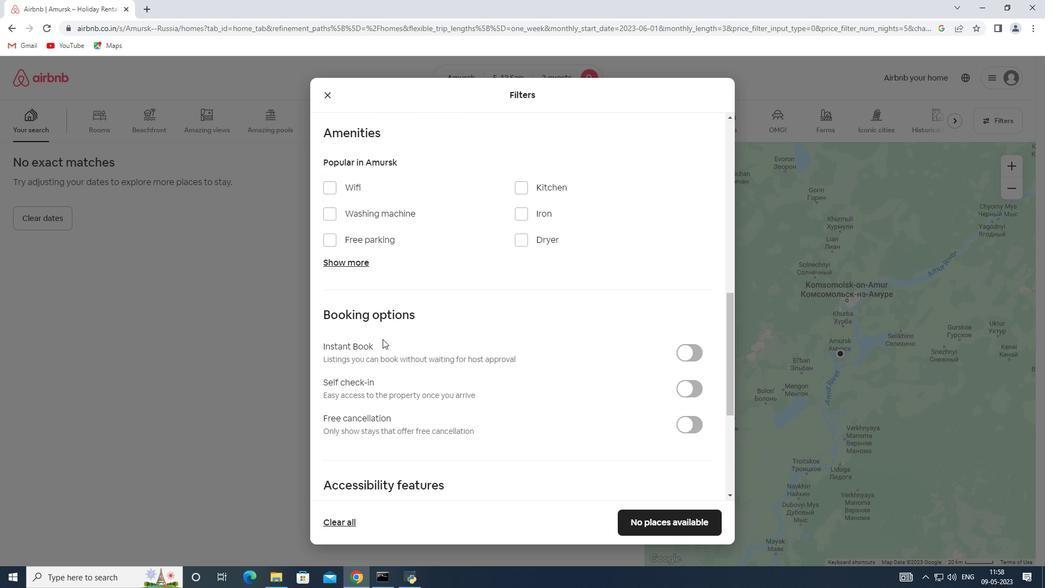 
Action: Mouse scrolled (382, 338) with delta (0, 0)
Screenshot: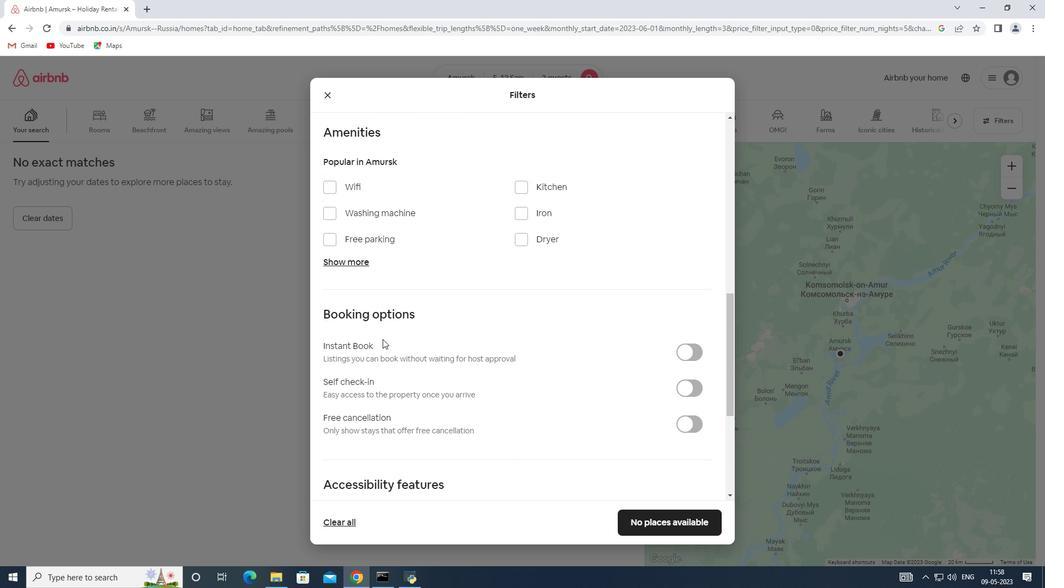 
Action: Mouse moved to (679, 278)
Screenshot: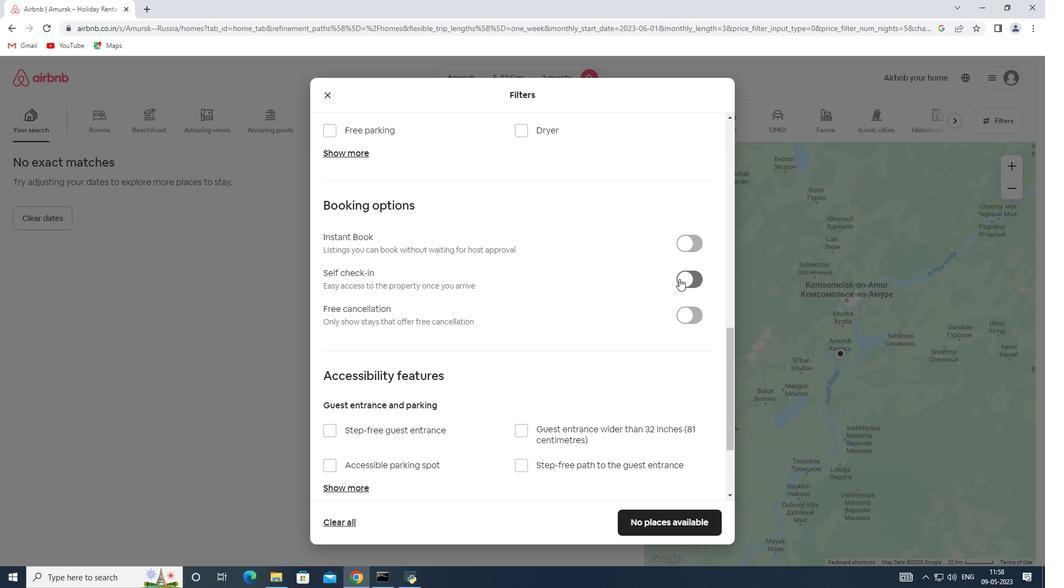 
Action: Mouse pressed left at (679, 278)
Screenshot: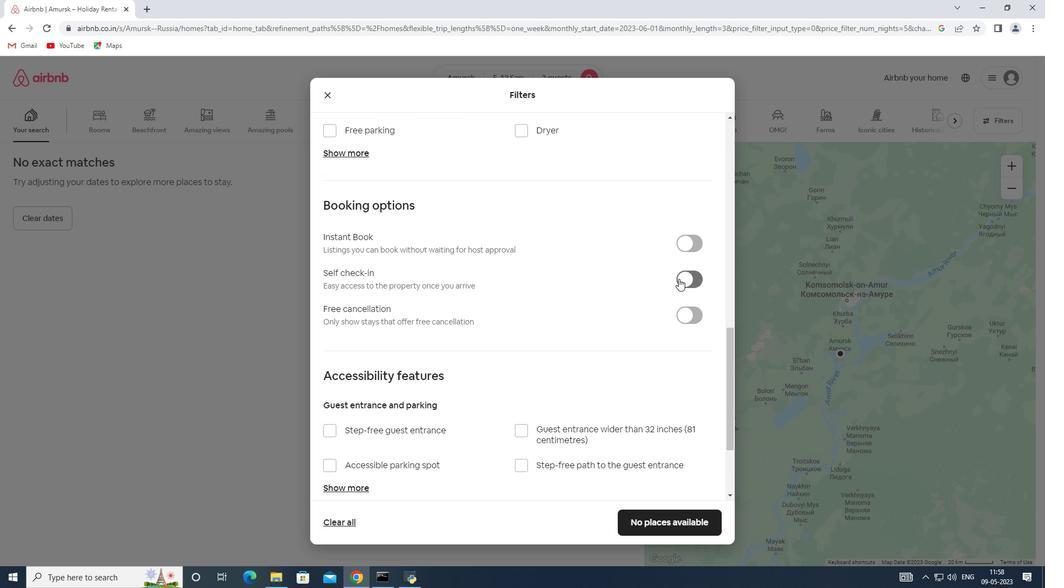 
Action: Mouse moved to (412, 332)
Screenshot: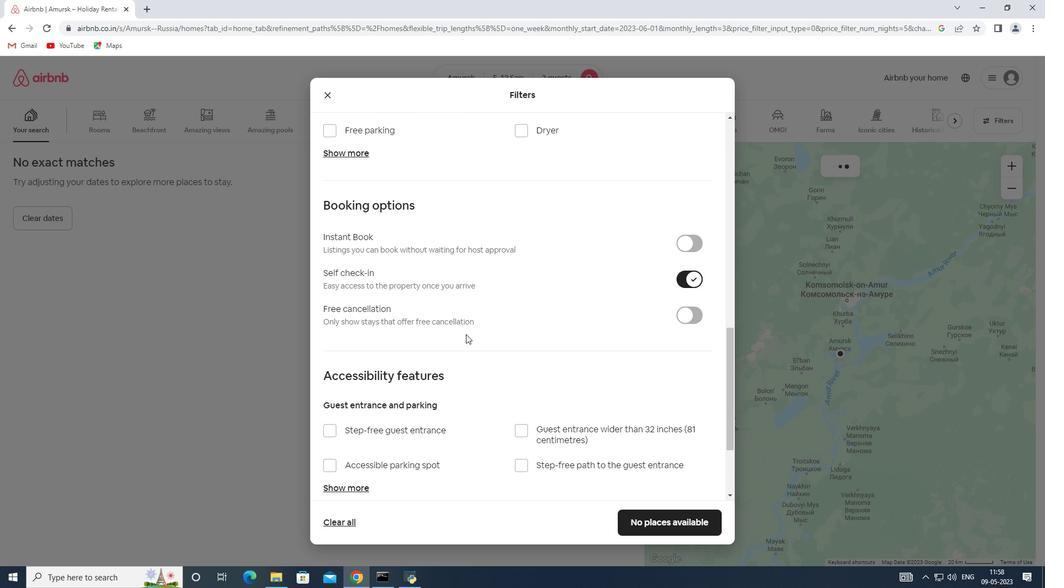 
Action: Mouse scrolled (412, 331) with delta (0, 0)
Screenshot: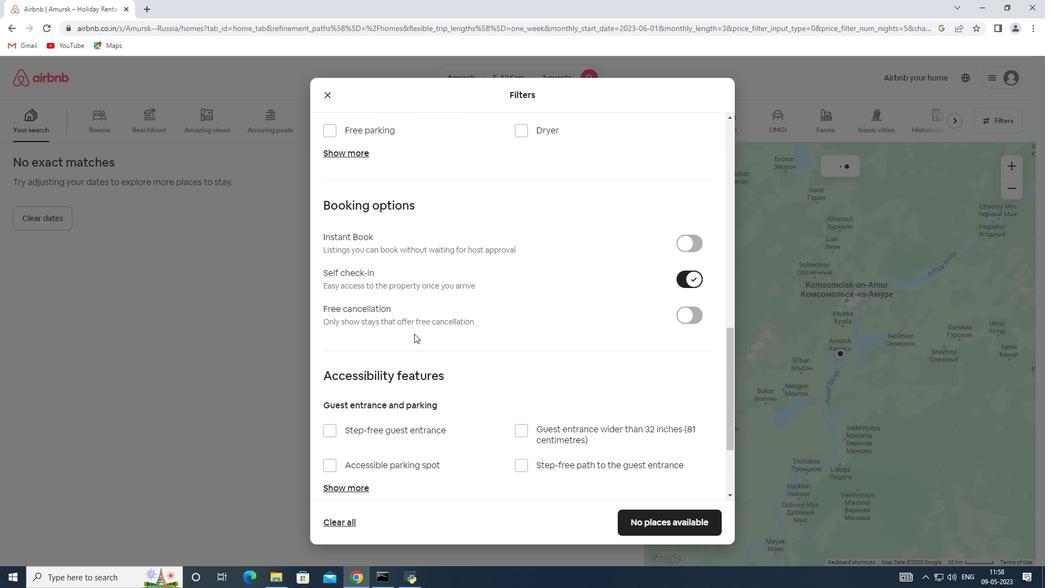 
Action: Mouse scrolled (412, 331) with delta (0, 0)
Screenshot: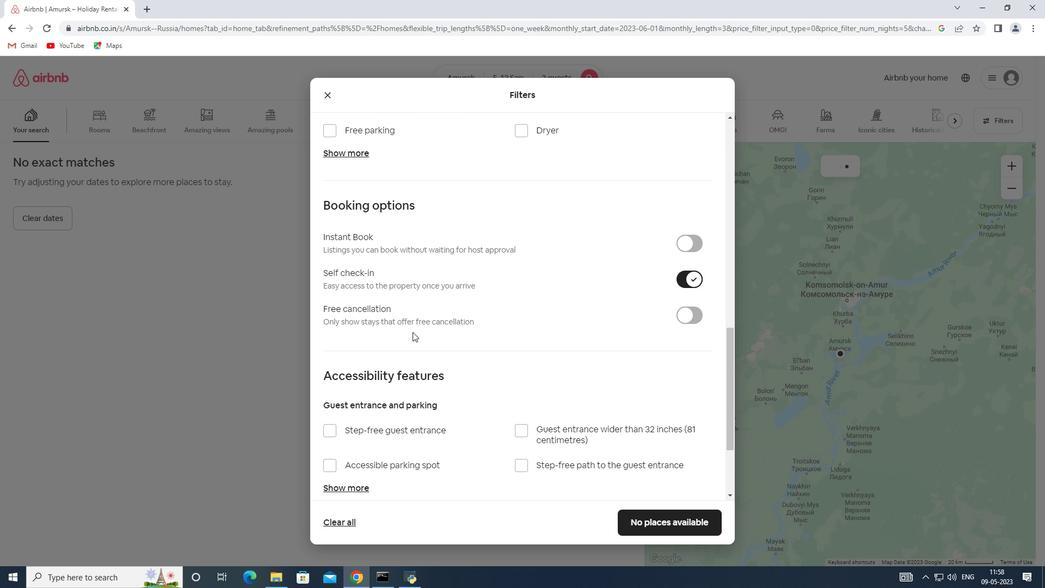 
Action: Mouse scrolled (412, 331) with delta (0, 0)
Screenshot: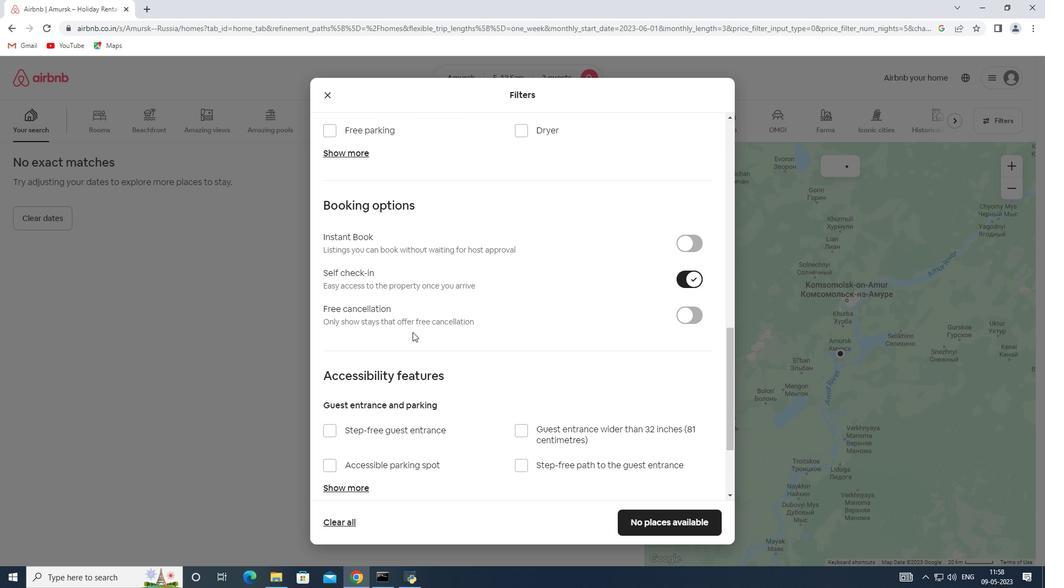 
Action: Mouse moved to (359, 315)
Screenshot: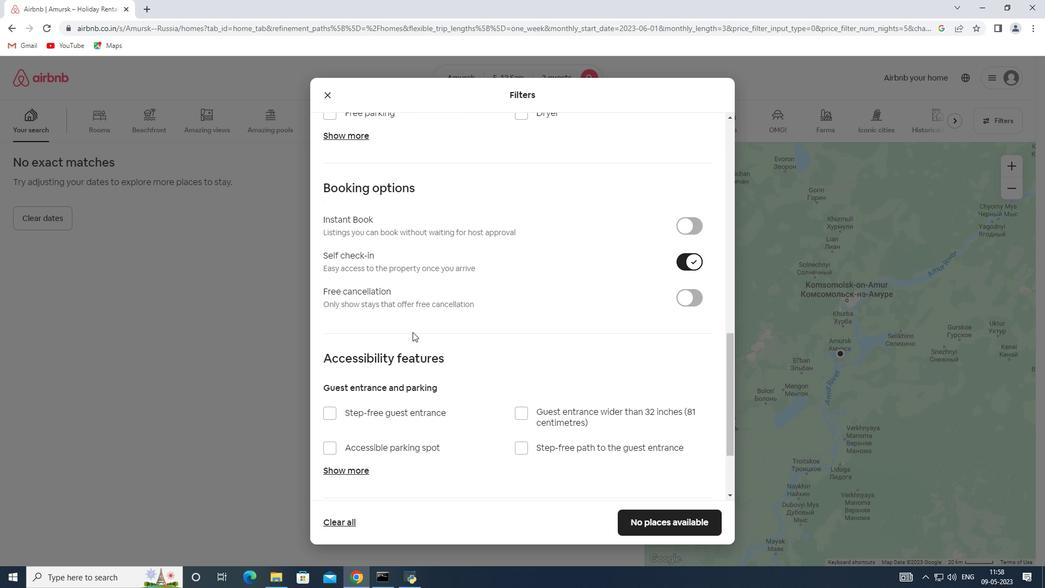 
Action: Mouse scrolled (359, 315) with delta (0, 0)
Screenshot: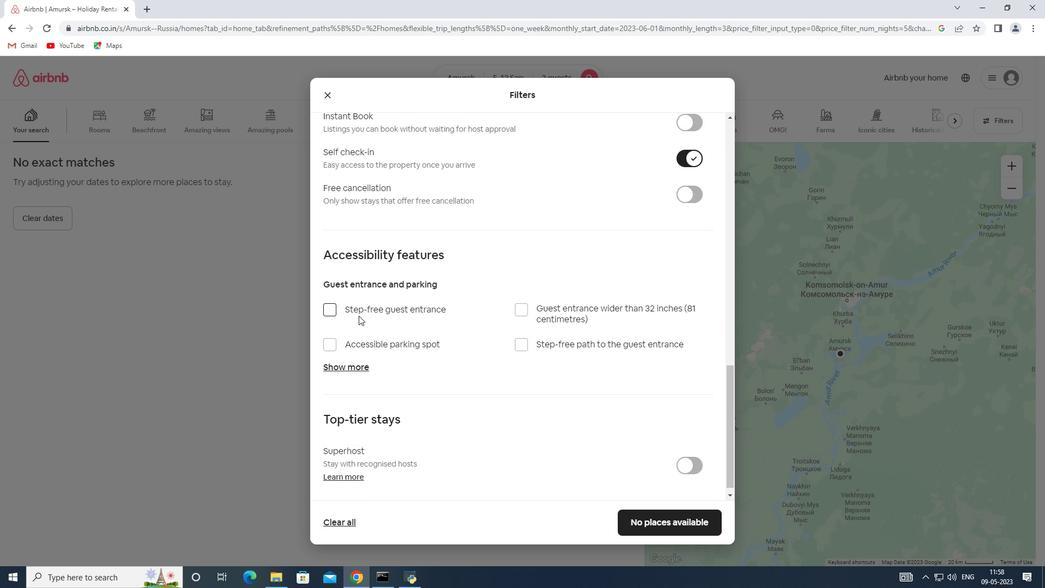 
Action: Mouse scrolled (359, 315) with delta (0, 0)
Screenshot: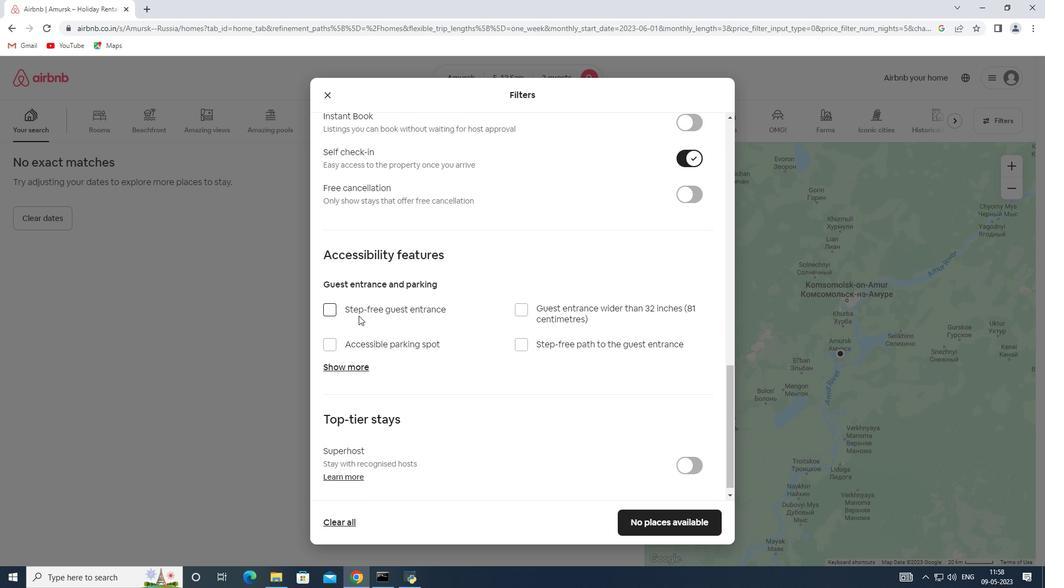 
Action: Mouse scrolled (359, 315) with delta (0, 0)
Screenshot: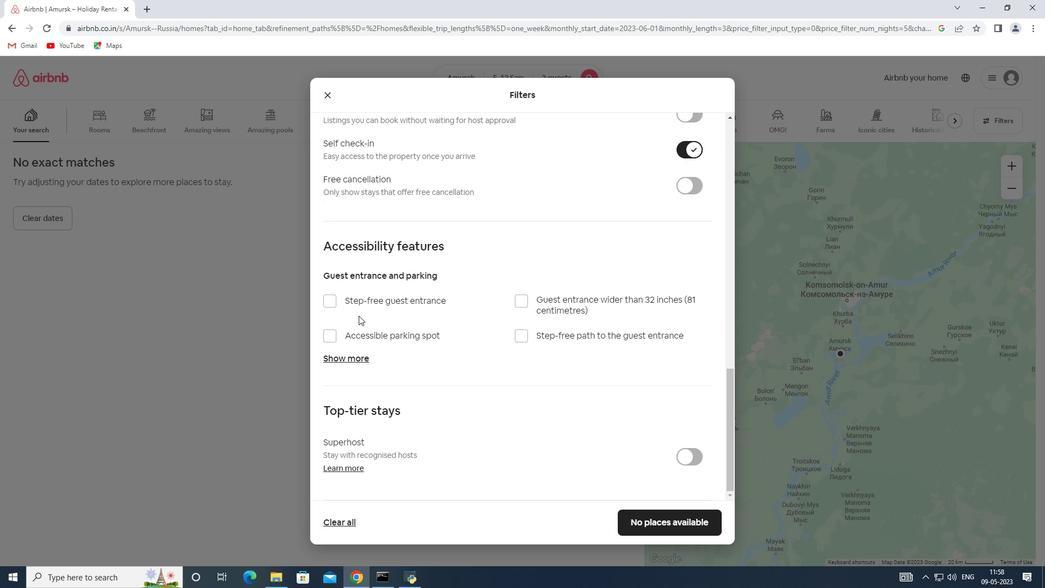 
Action: Mouse scrolled (359, 315) with delta (0, 0)
Screenshot: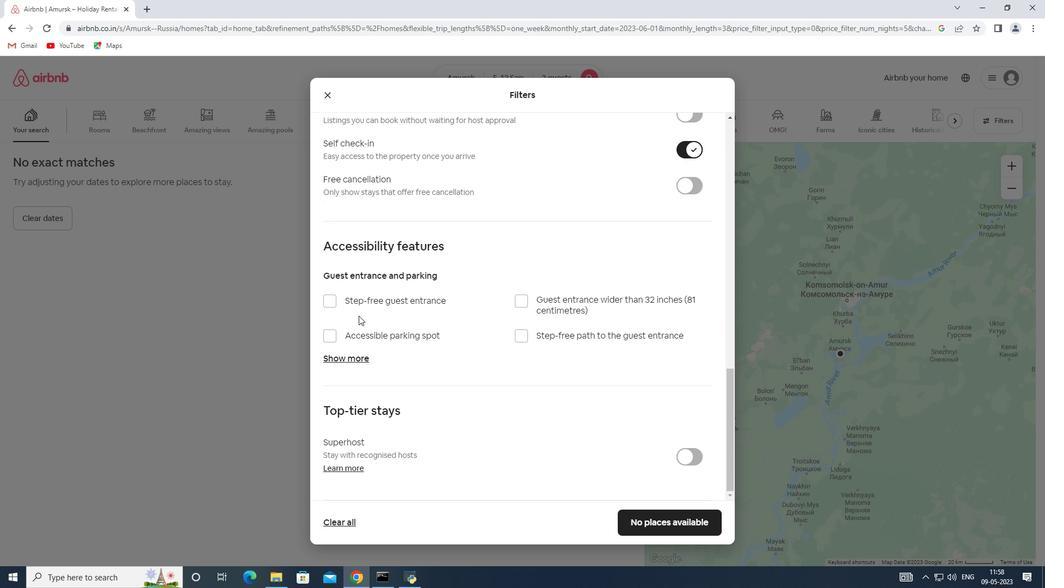 
Action: Mouse scrolled (359, 315) with delta (0, 0)
Screenshot: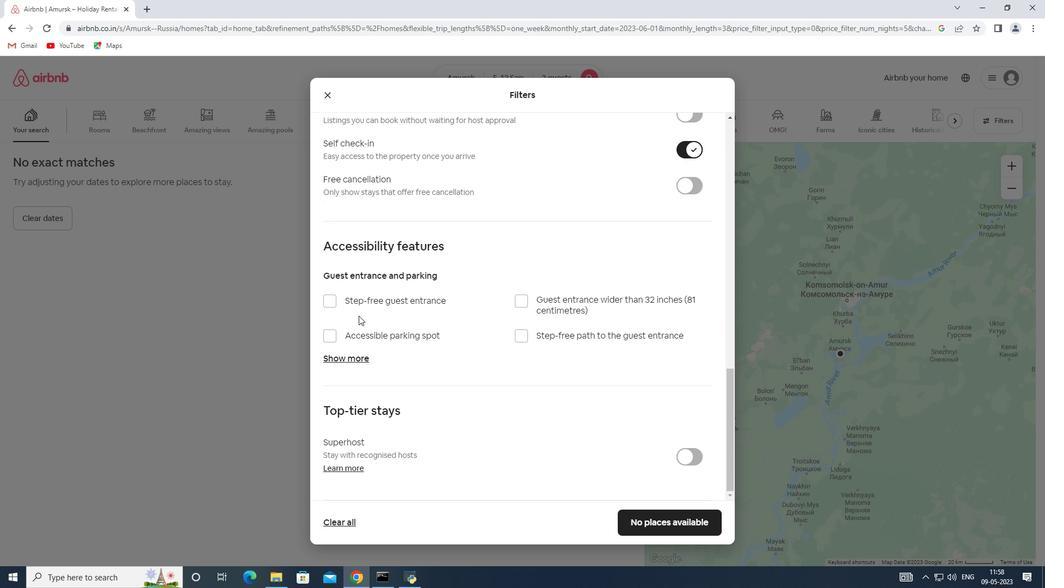
Action: Mouse scrolled (359, 315) with delta (0, 0)
Screenshot: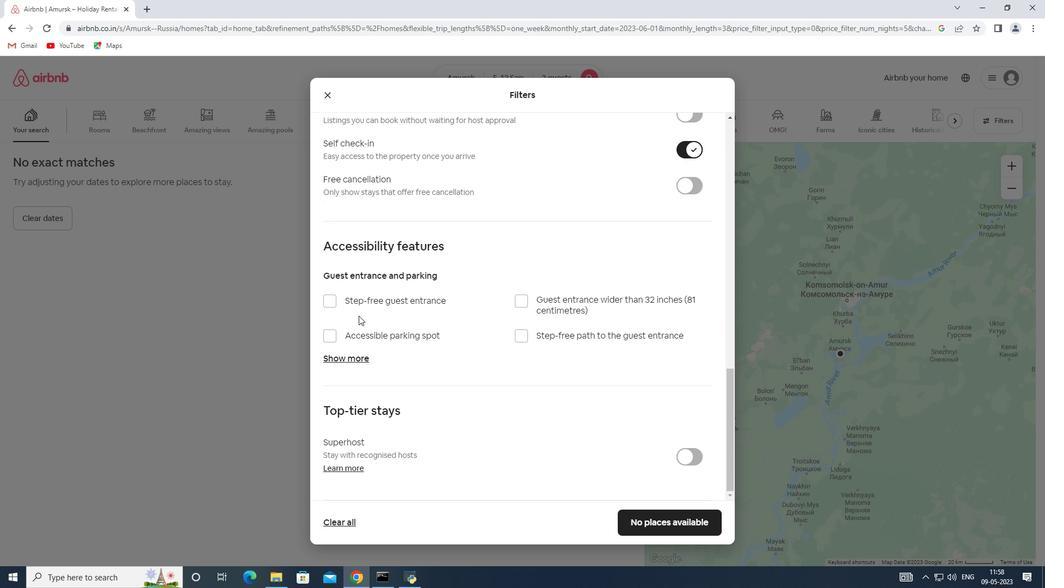 
Action: Mouse scrolled (359, 315) with delta (0, 0)
Screenshot: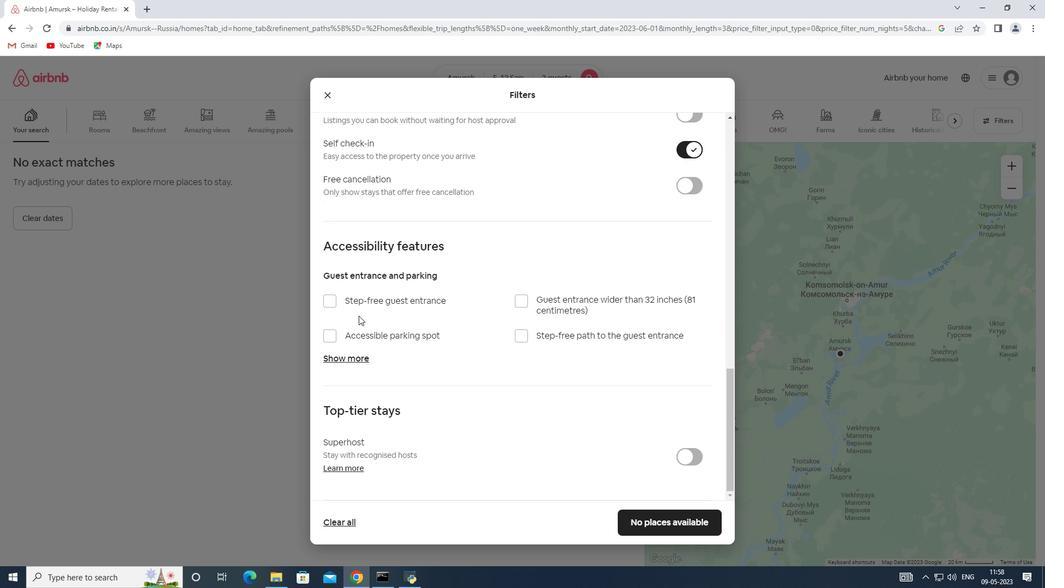 
Action: Mouse moved to (637, 519)
Screenshot: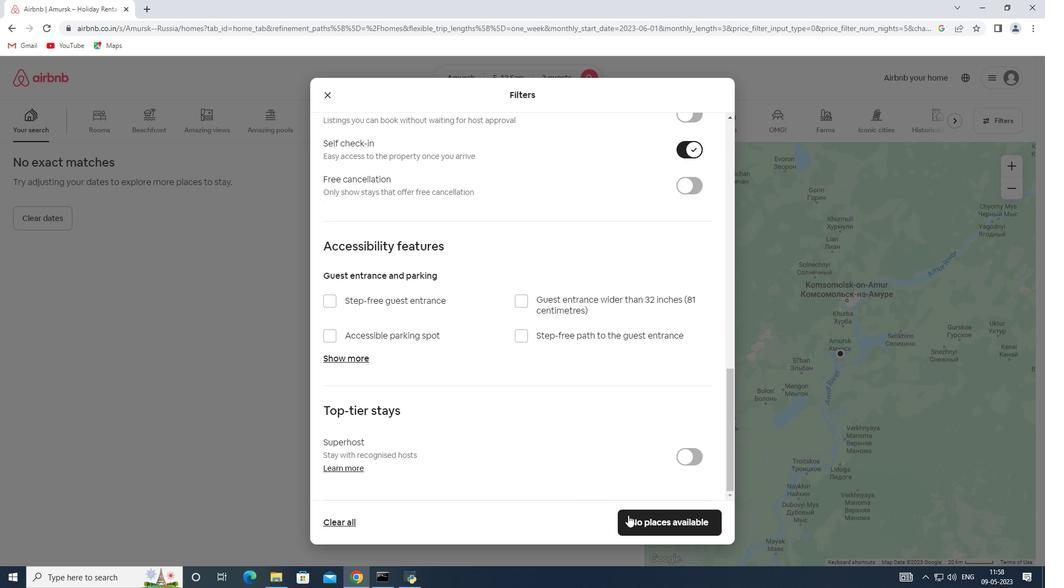 
Action: Mouse pressed left at (637, 519)
Screenshot: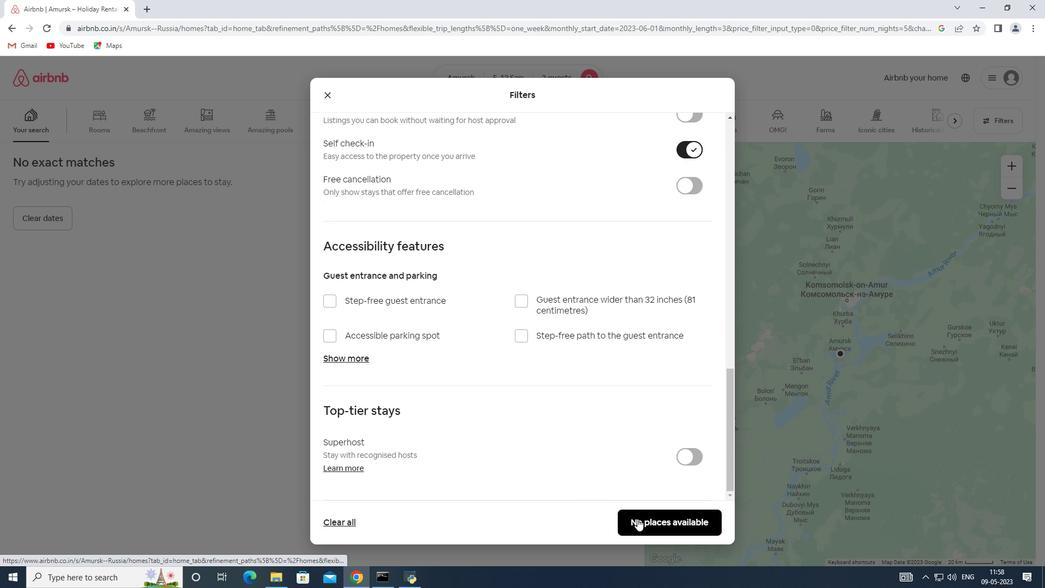 
